 Task: Add Attachment from computer to Card Card0000000077 in Board Board0000000020 in Workspace WS0000000007 in Trello. Add Cover Purple to Card Card0000000077 in Board Board0000000020 in Workspace WS0000000007 in Trello. Add "Move Card To …" Button titled Button0000000077 to "top" of the list "To Do" to Card Card0000000077 in Board Board0000000020 in Workspace WS0000000007 in Trello. Add Description DS0000000077 to Card Card0000000077 in Board Board0000000020 in Workspace WS0000000007 in Trello. Add Comment CM0000000077 to Card Card0000000077 in Board Board0000000020 in Workspace WS0000000007 in Trello
Action: Mouse moved to (372, 206)
Screenshot: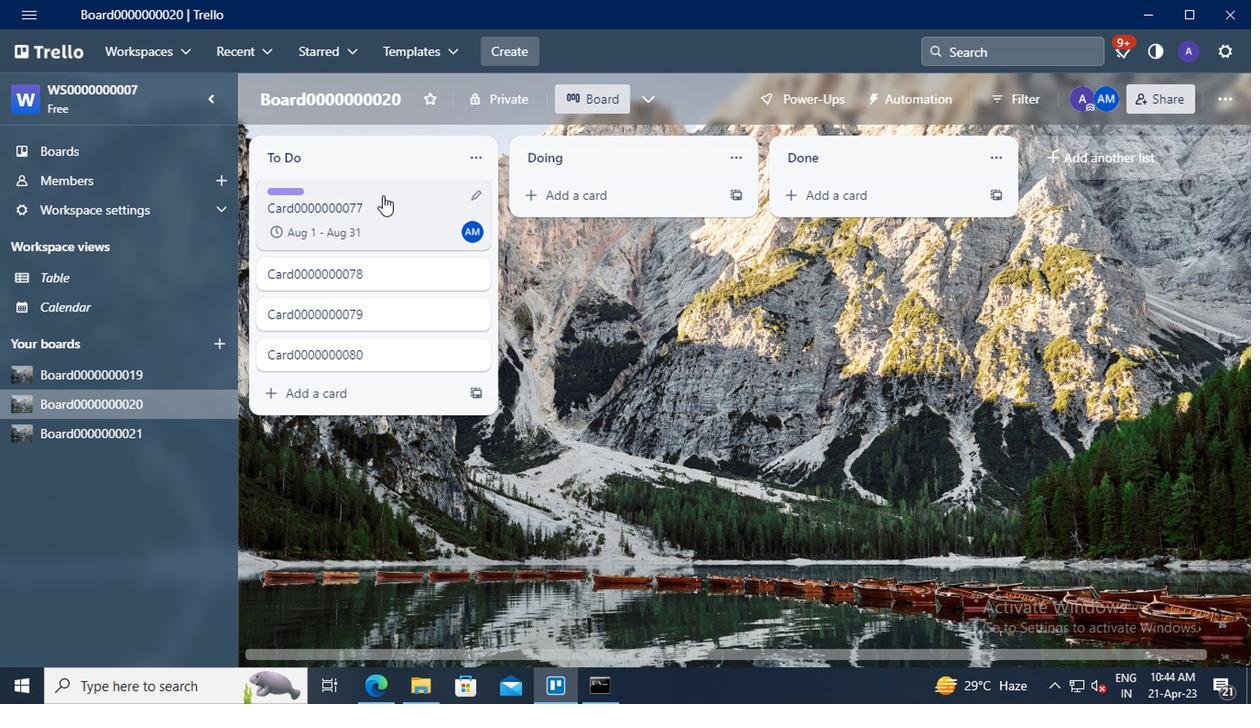 
Action: Mouse pressed left at (372, 206)
Screenshot: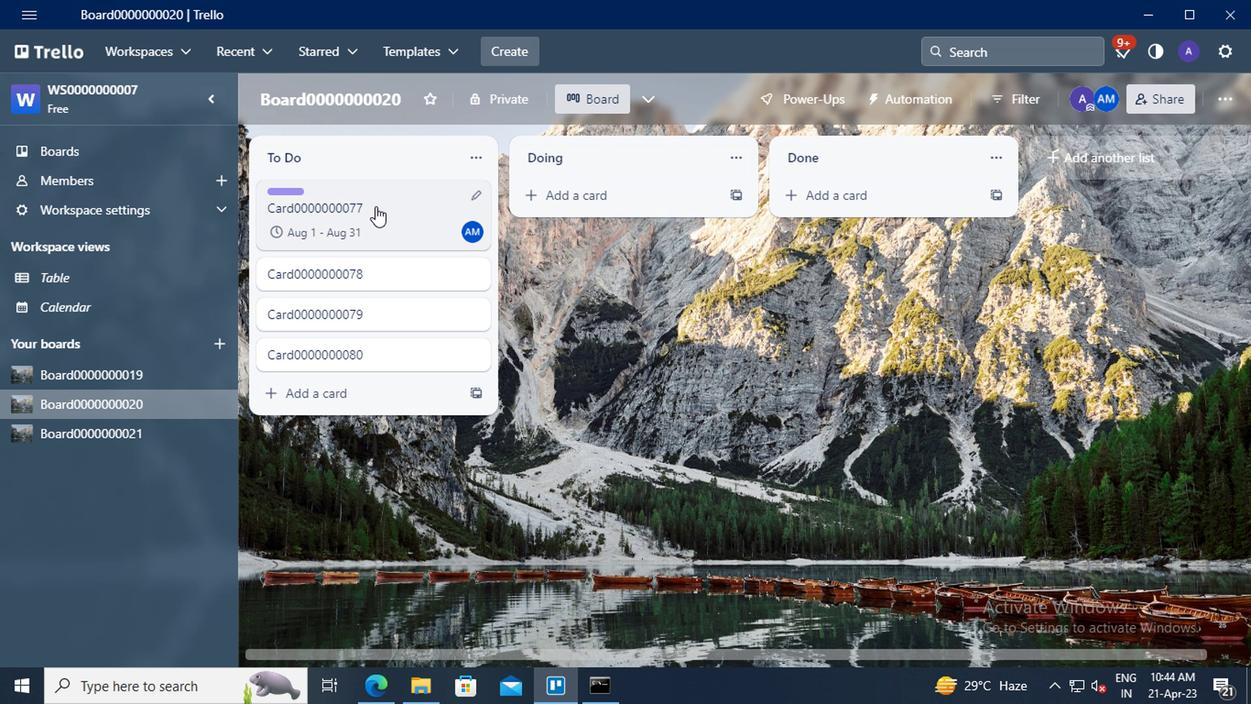 
Action: Mouse moved to (858, 386)
Screenshot: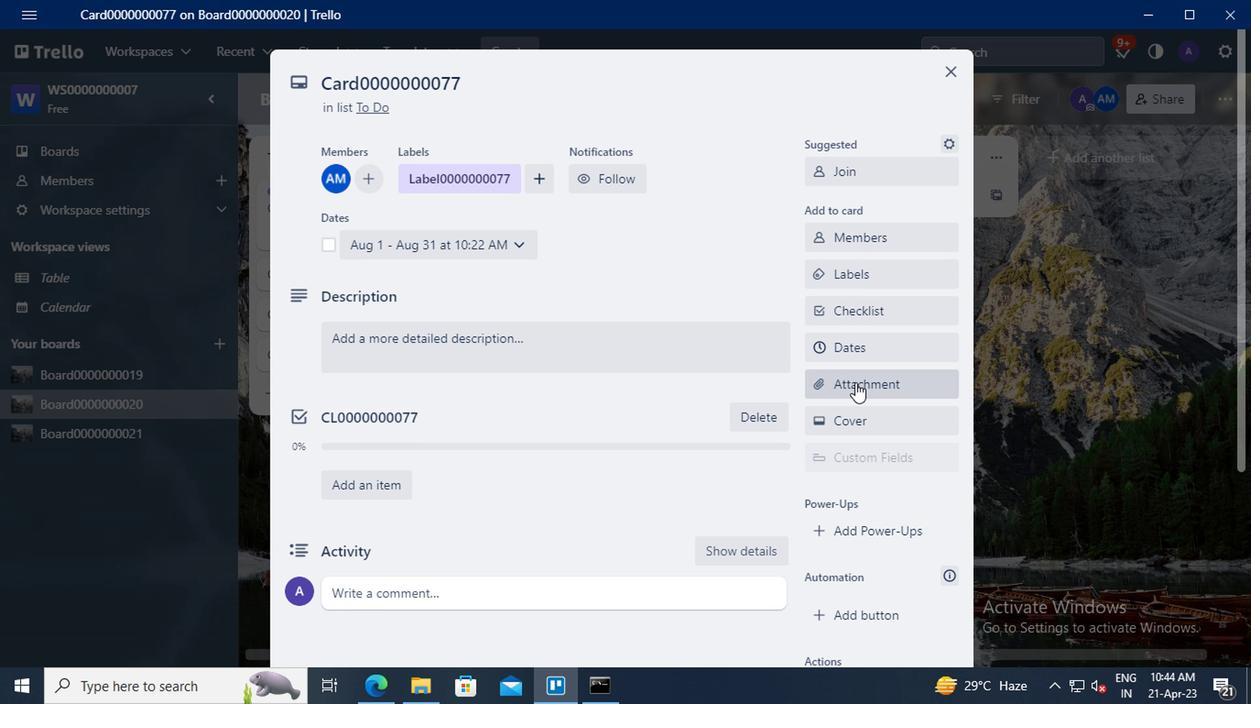 
Action: Mouse pressed left at (858, 386)
Screenshot: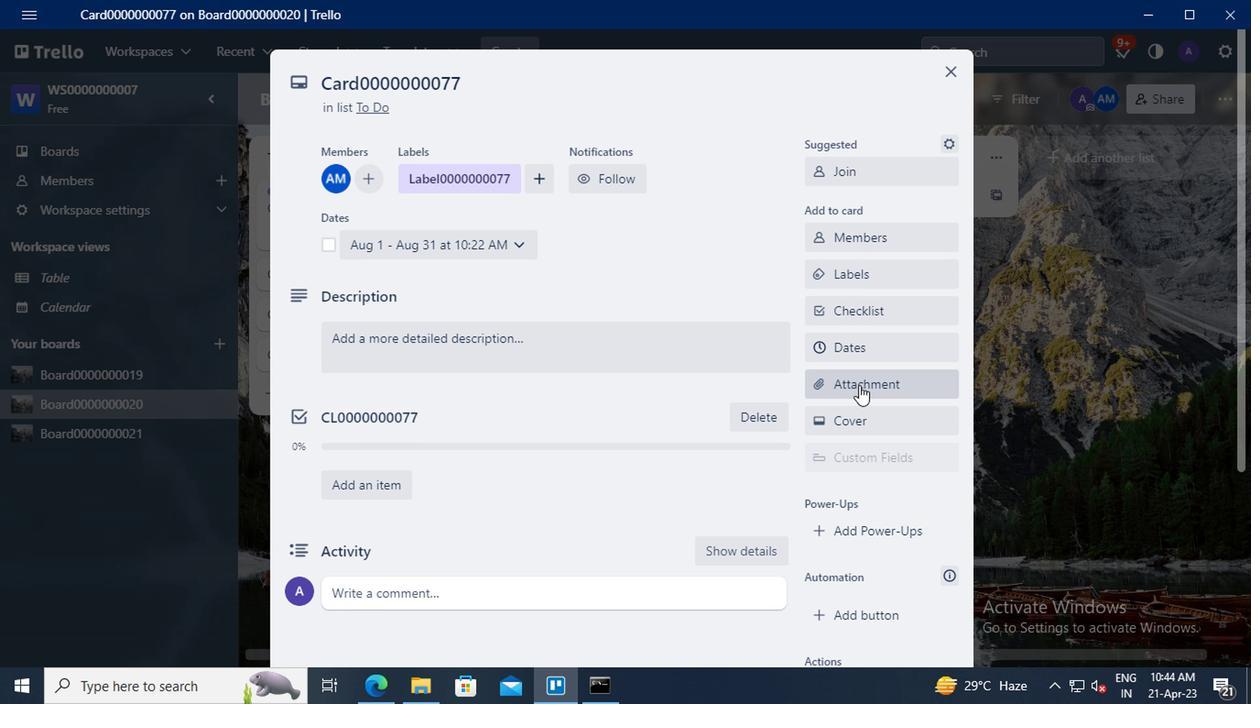 
Action: Mouse moved to (871, 159)
Screenshot: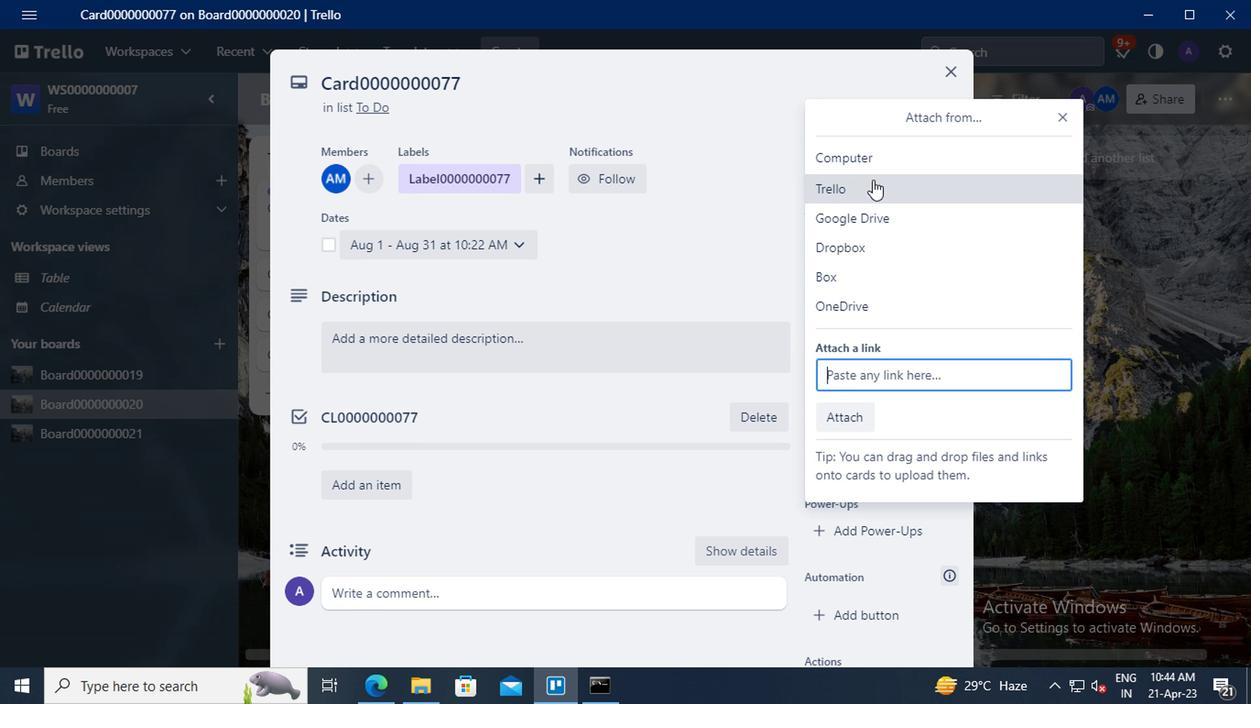 
Action: Mouse pressed left at (871, 159)
Screenshot: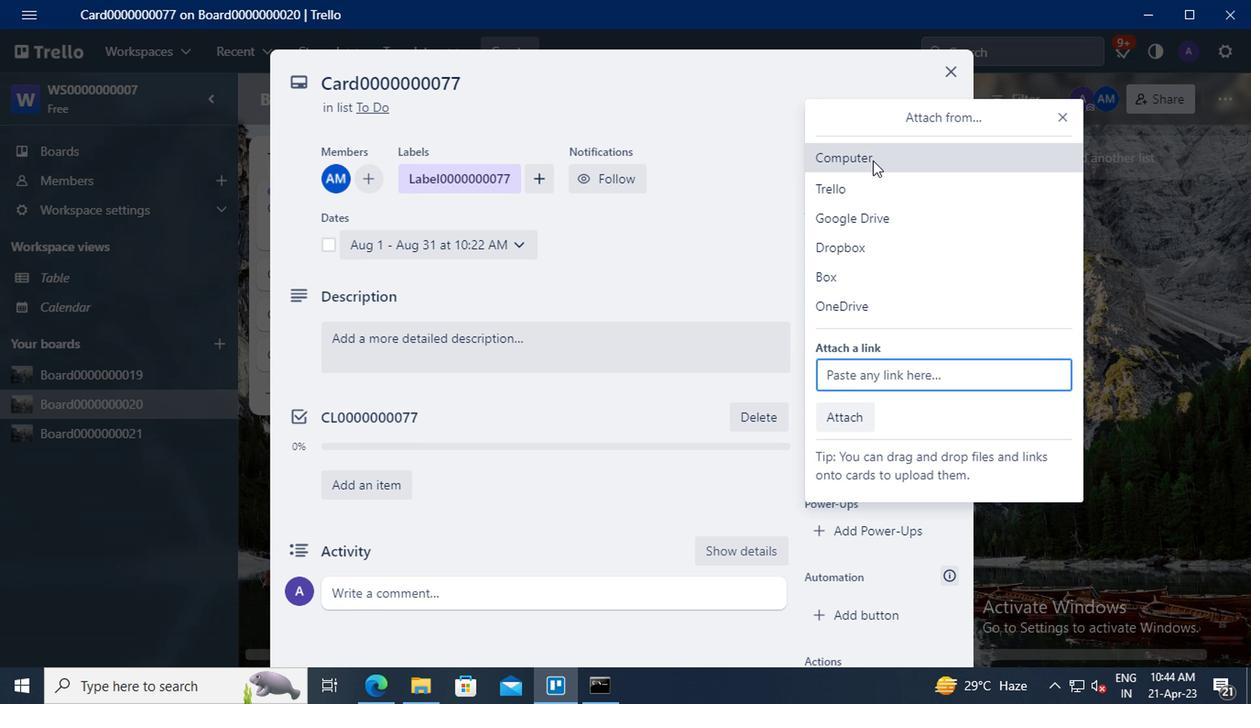 
Action: Mouse moved to (461, 159)
Screenshot: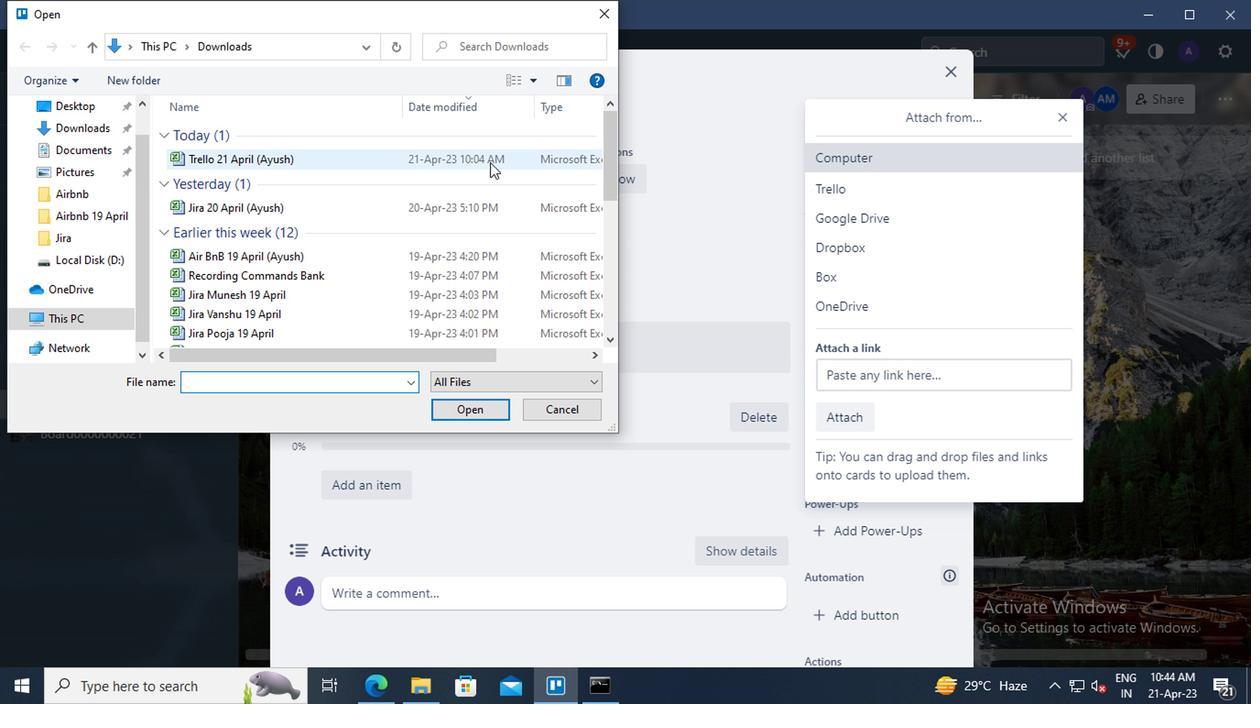 
Action: Mouse pressed left at (461, 159)
Screenshot: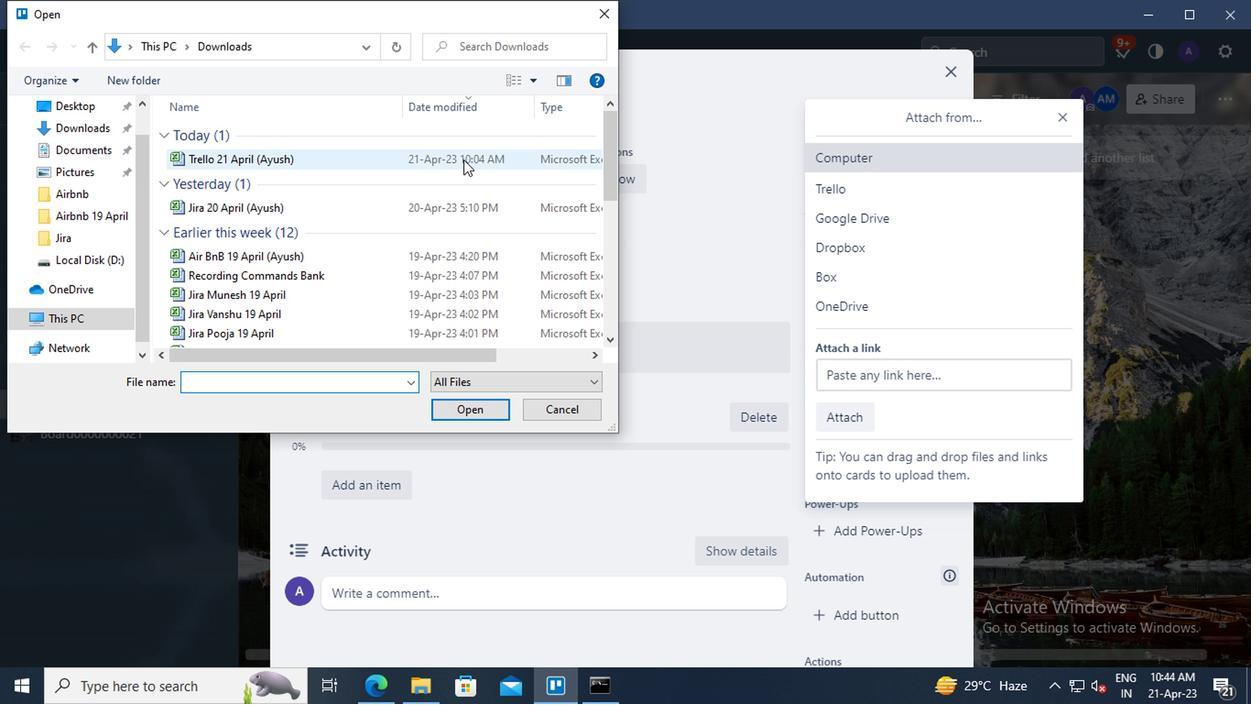 
Action: Mouse moved to (480, 406)
Screenshot: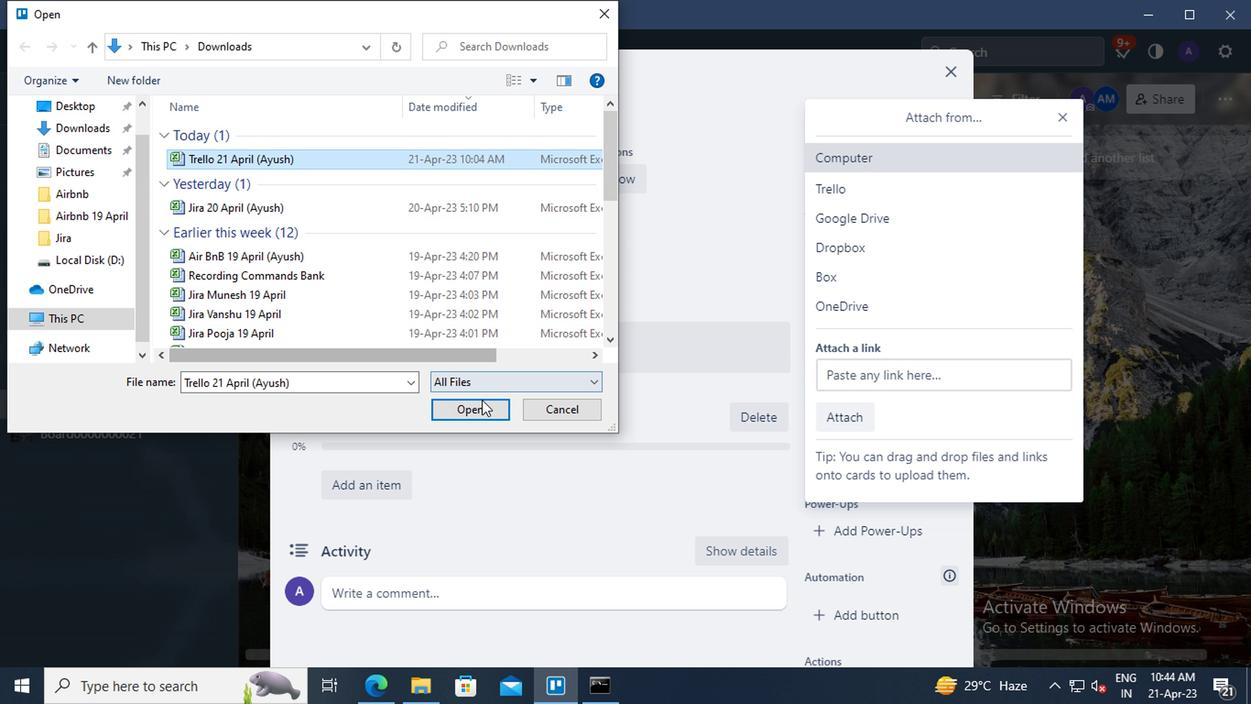 
Action: Mouse pressed left at (480, 406)
Screenshot: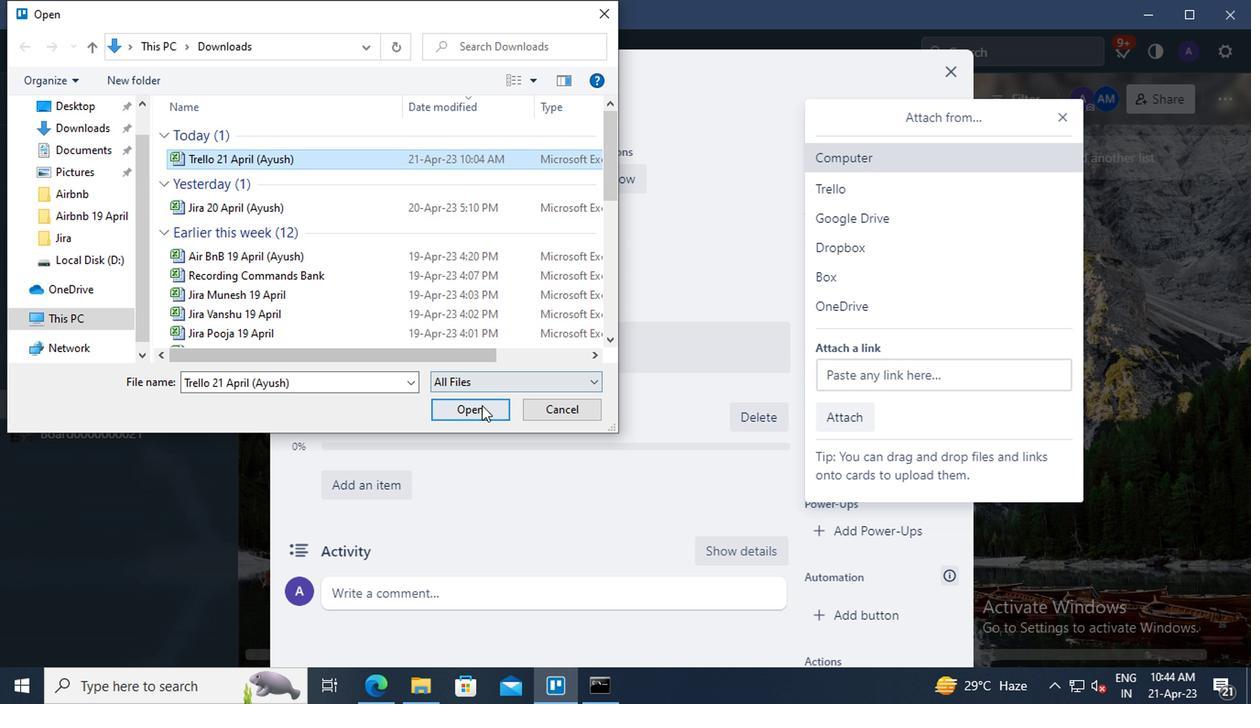 
Action: Mouse moved to (862, 427)
Screenshot: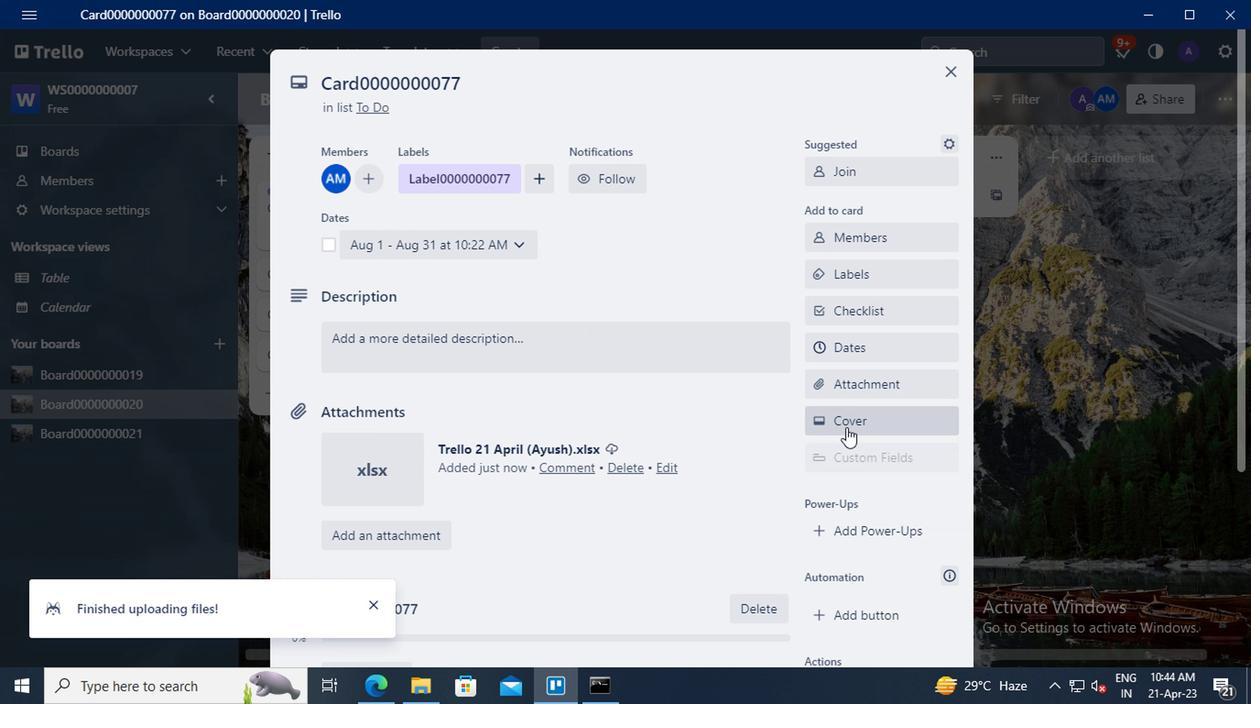 
Action: Mouse pressed left at (862, 427)
Screenshot: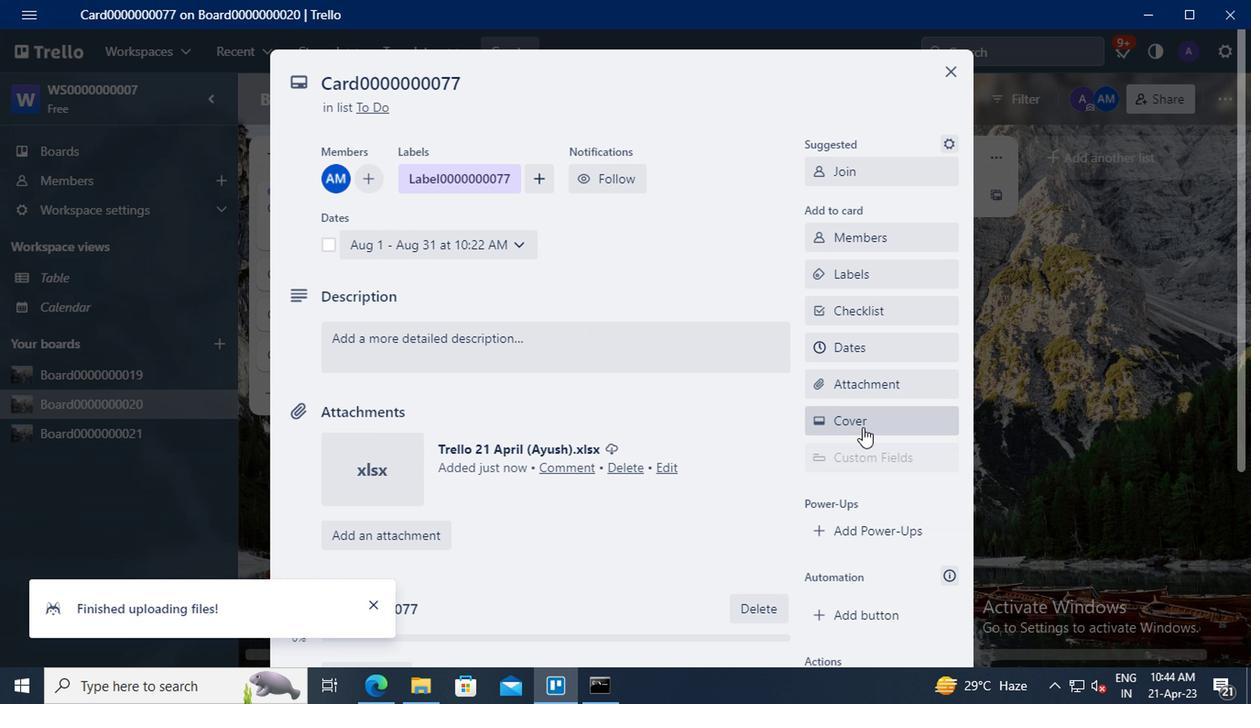 
Action: Mouse moved to (1049, 297)
Screenshot: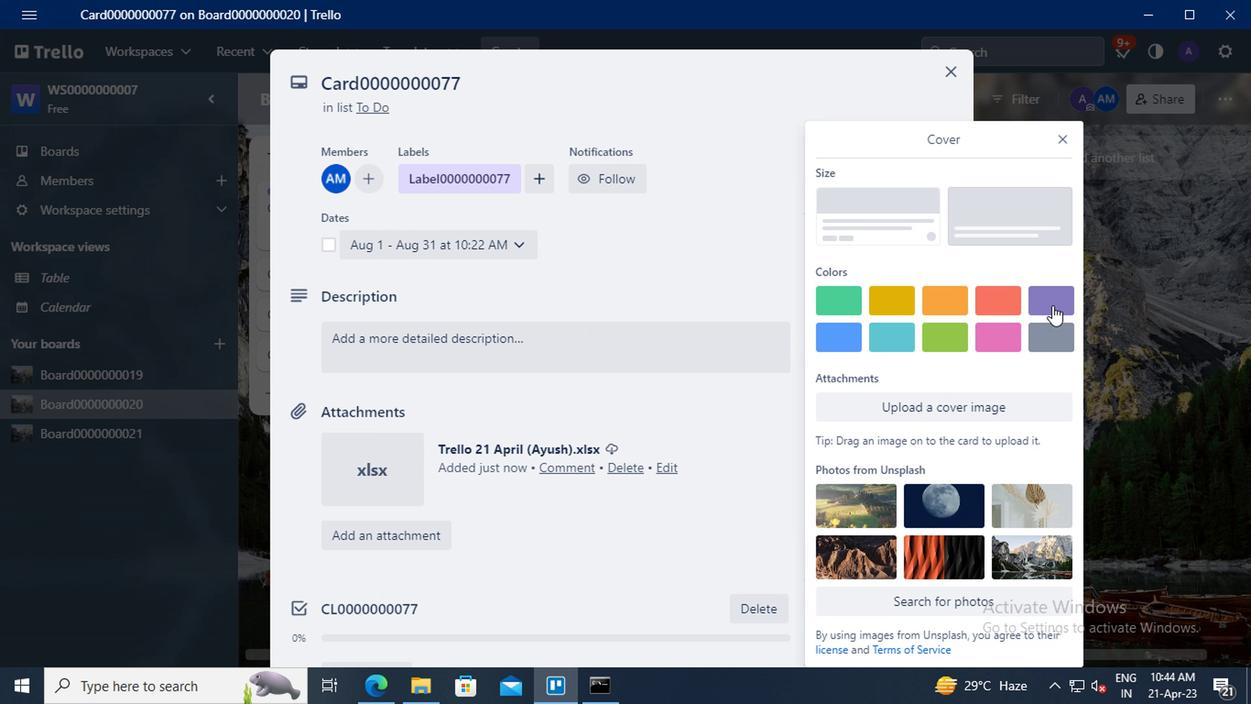 
Action: Mouse pressed left at (1049, 297)
Screenshot: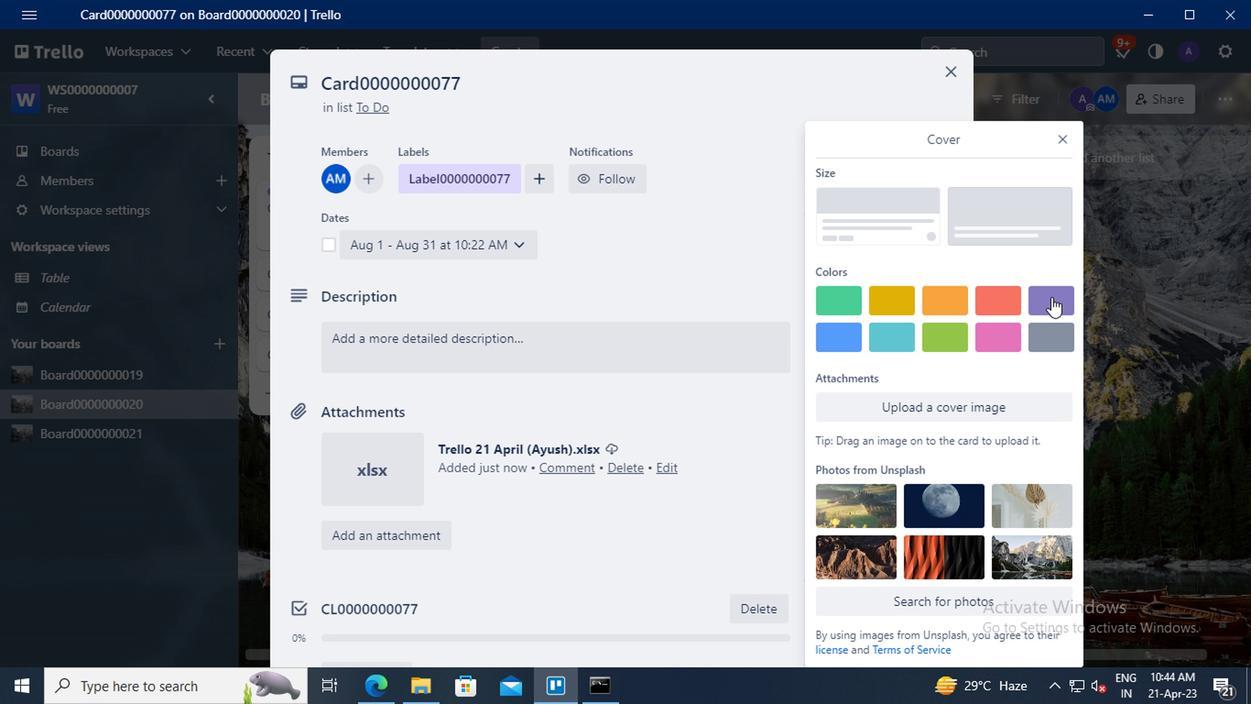 
Action: Mouse moved to (1061, 104)
Screenshot: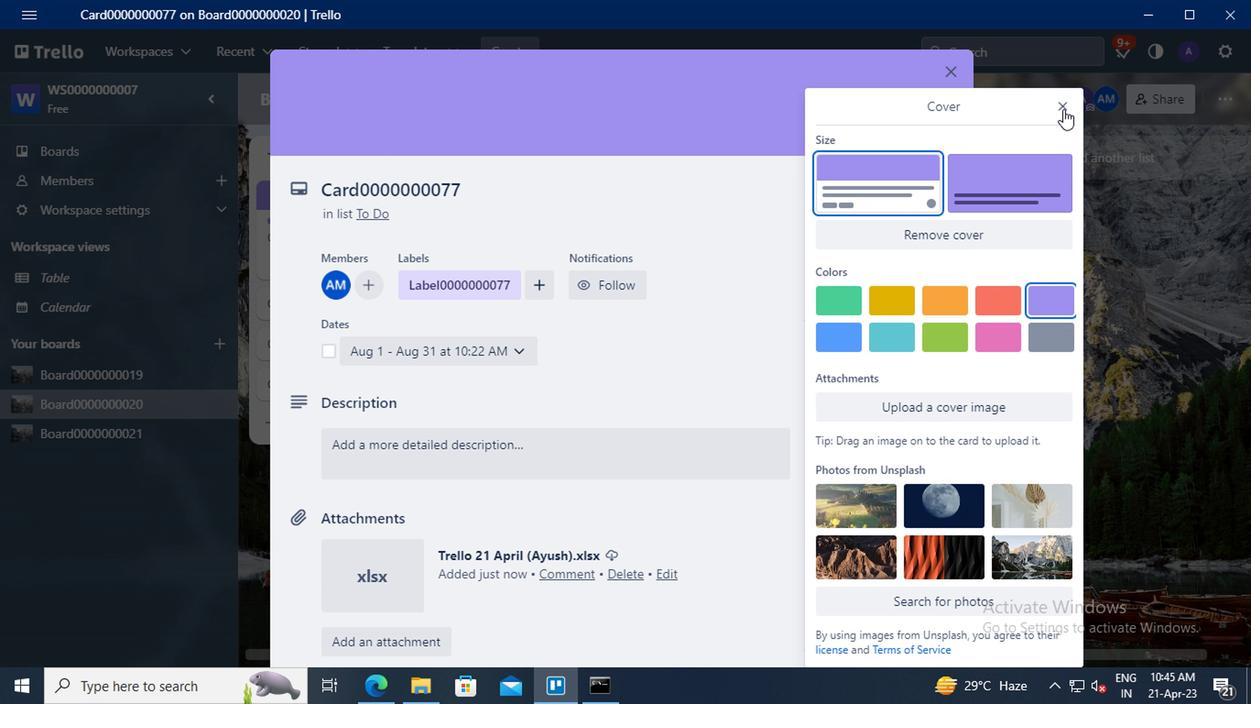 
Action: Mouse pressed left at (1061, 104)
Screenshot: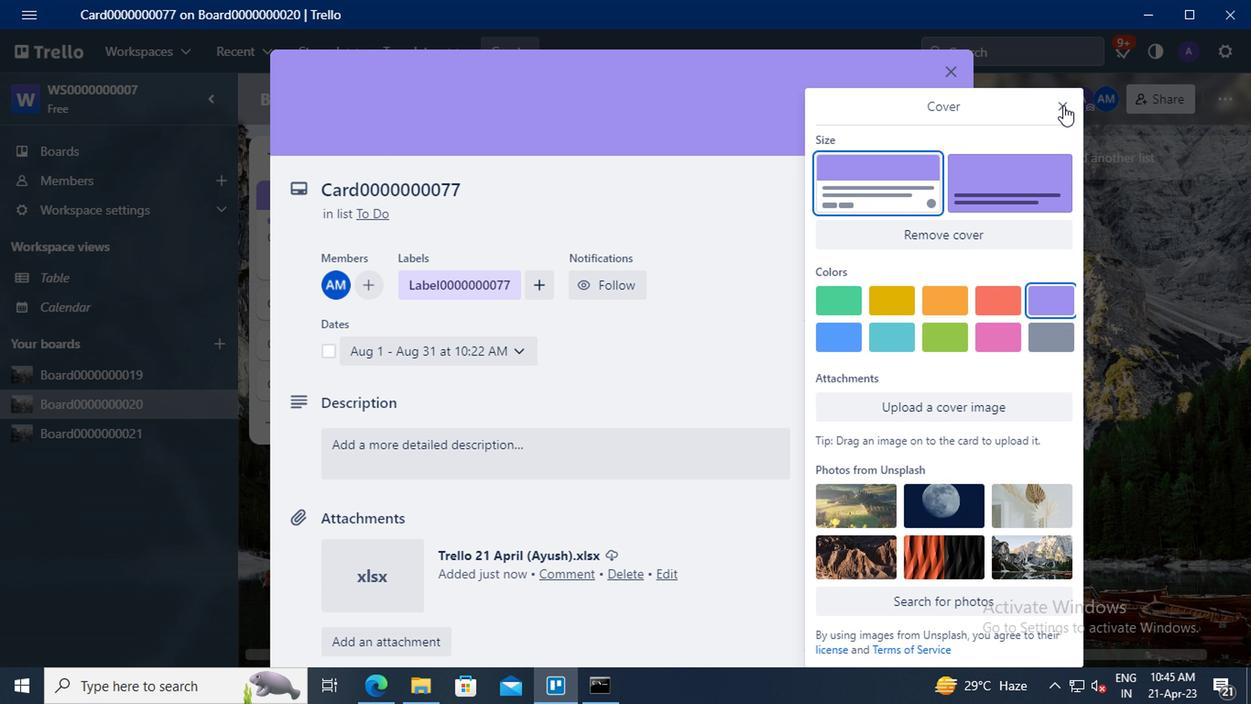 
Action: Mouse moved to (885, 288)
Screenshot: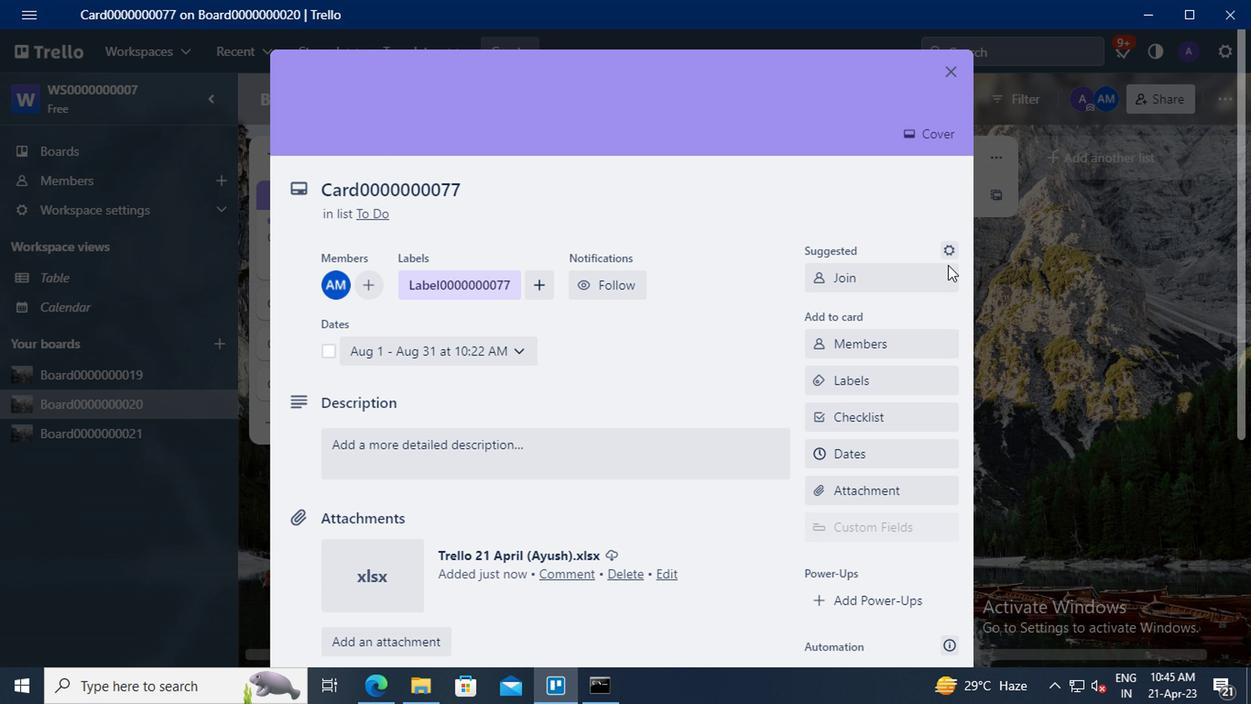 
Action: Mouse scrolled (885, 288) with delta (0, 0)
Screenshot: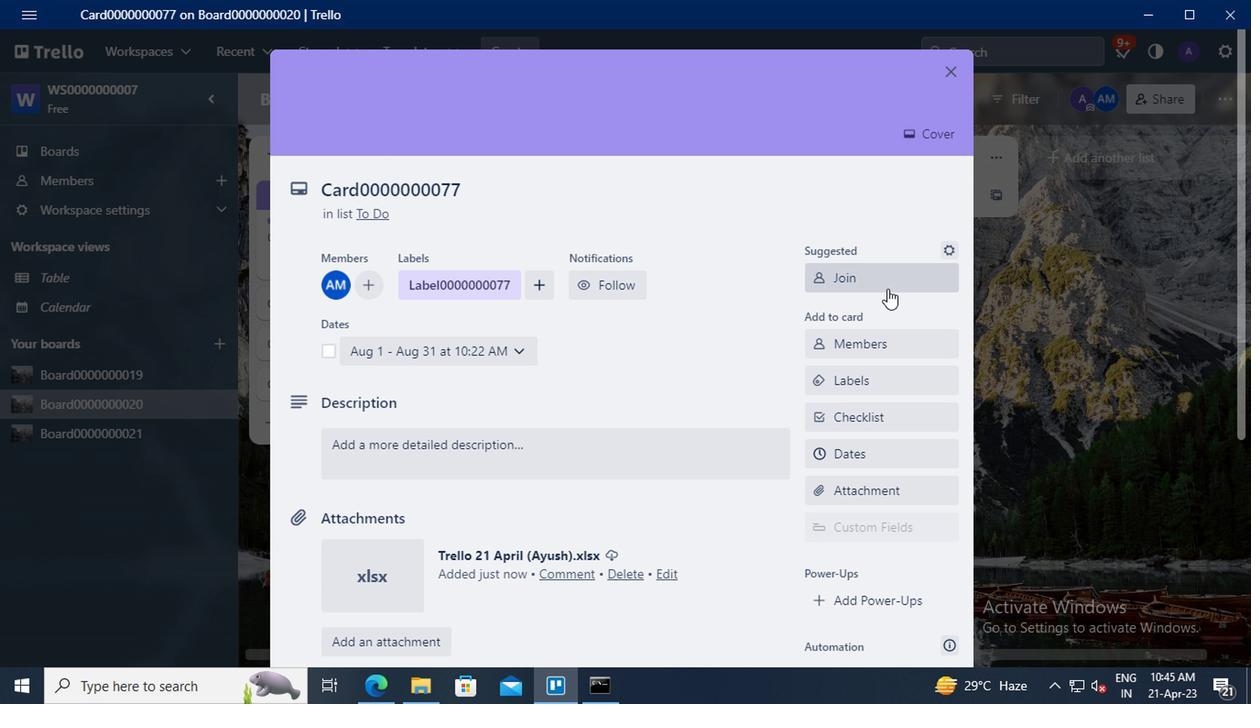
Action: Mouse scrolled (885, 288) with delta (0, 0)
Screenshot: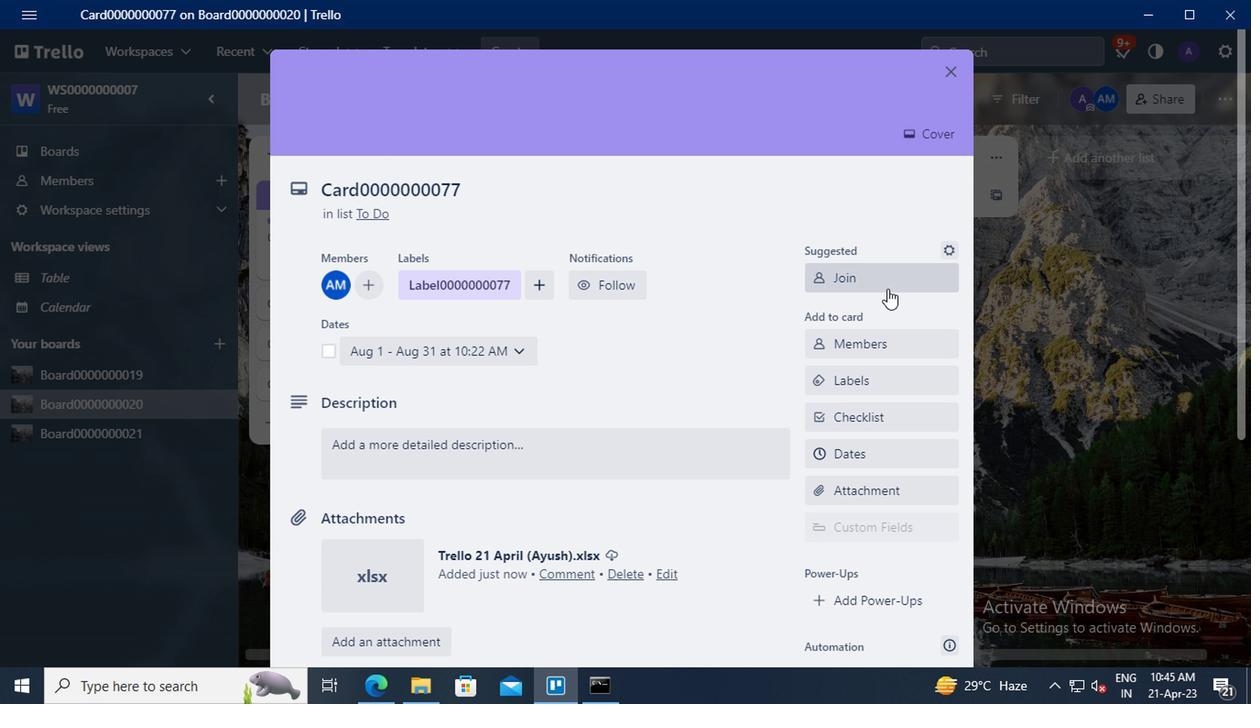 
Action: Mouse moved to (884, 290)
Screenshot: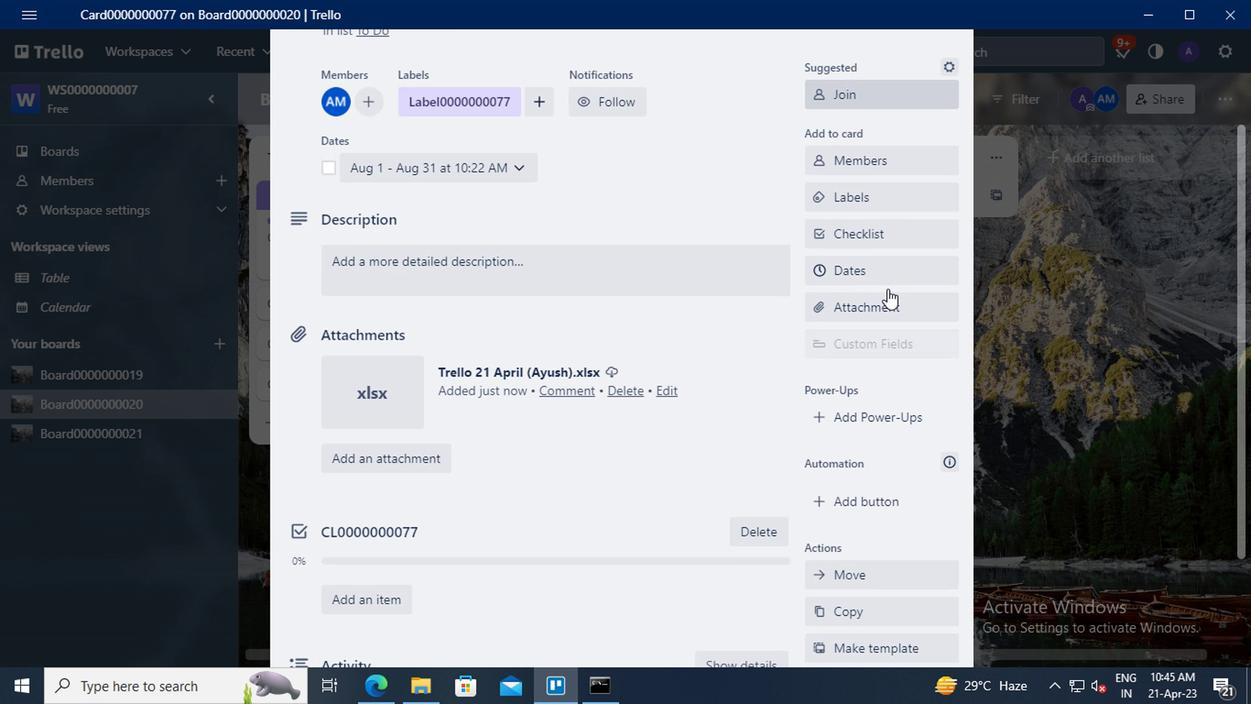 
Action: Mouse scrolled (884, 289) with delta (0, -1)
Screenshot: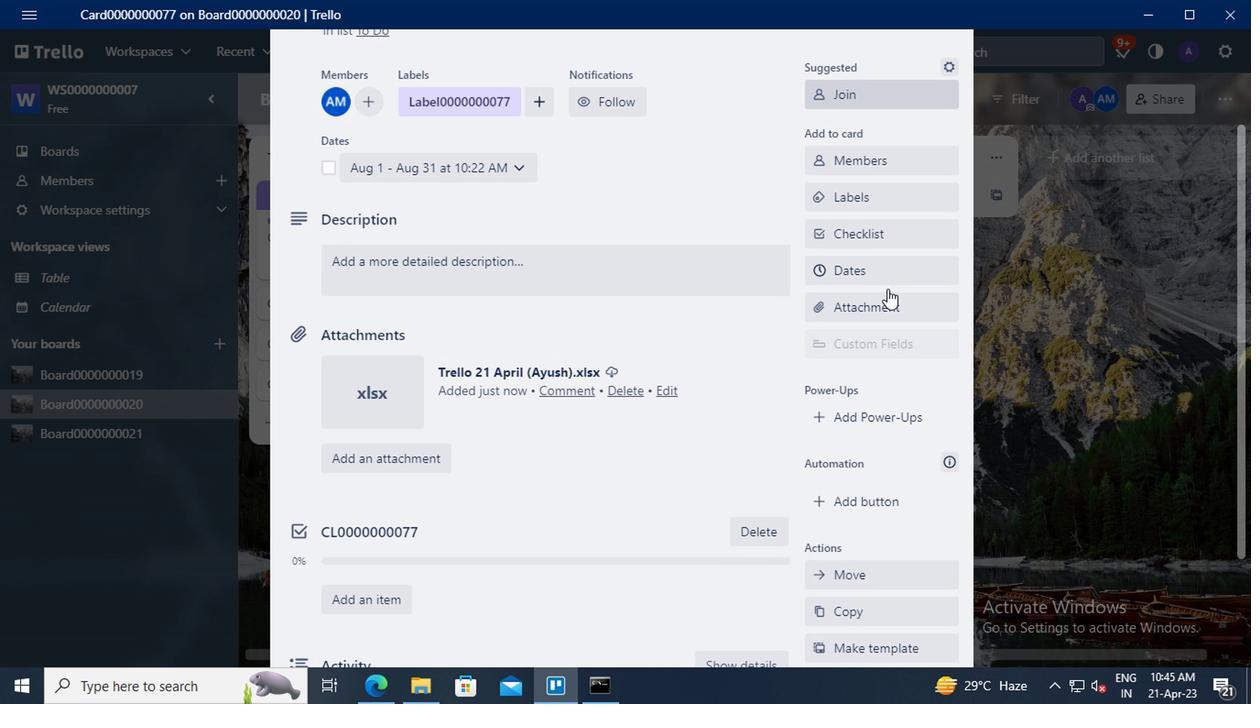 
Action: Mouse moved to (873, 405)
Screenshot: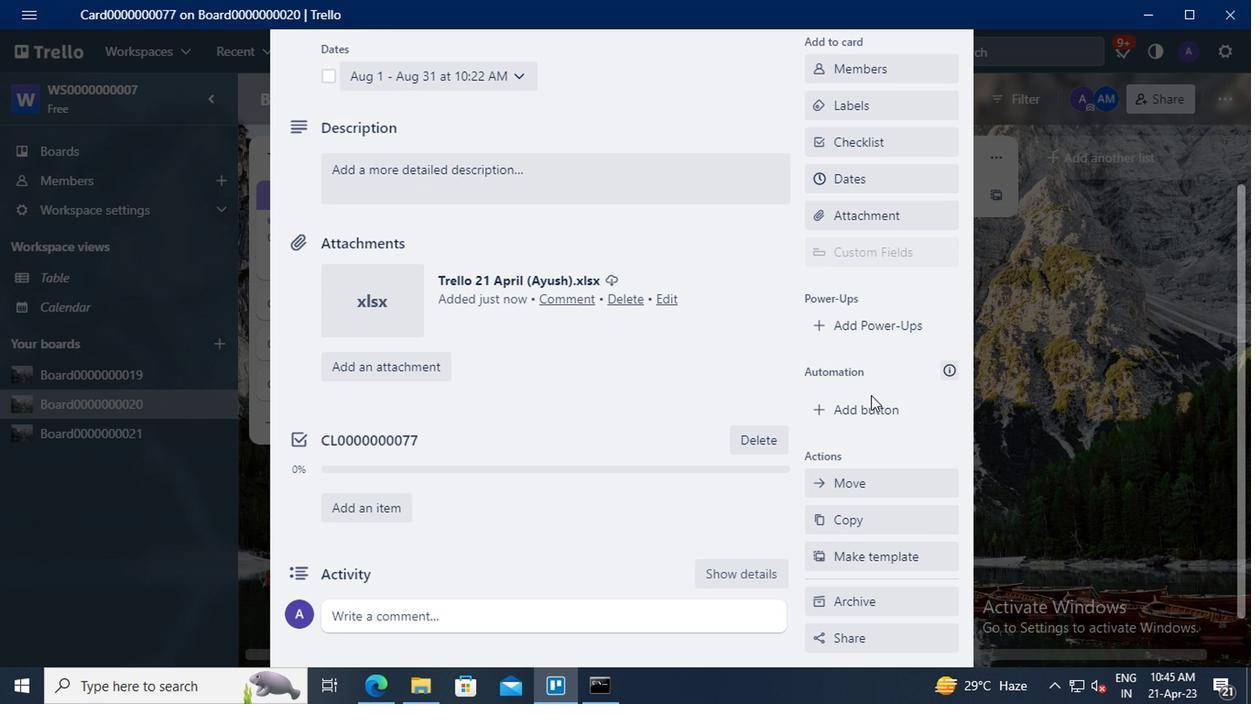 
Action: Mouse pressed left at (873, 405)
Screenshot: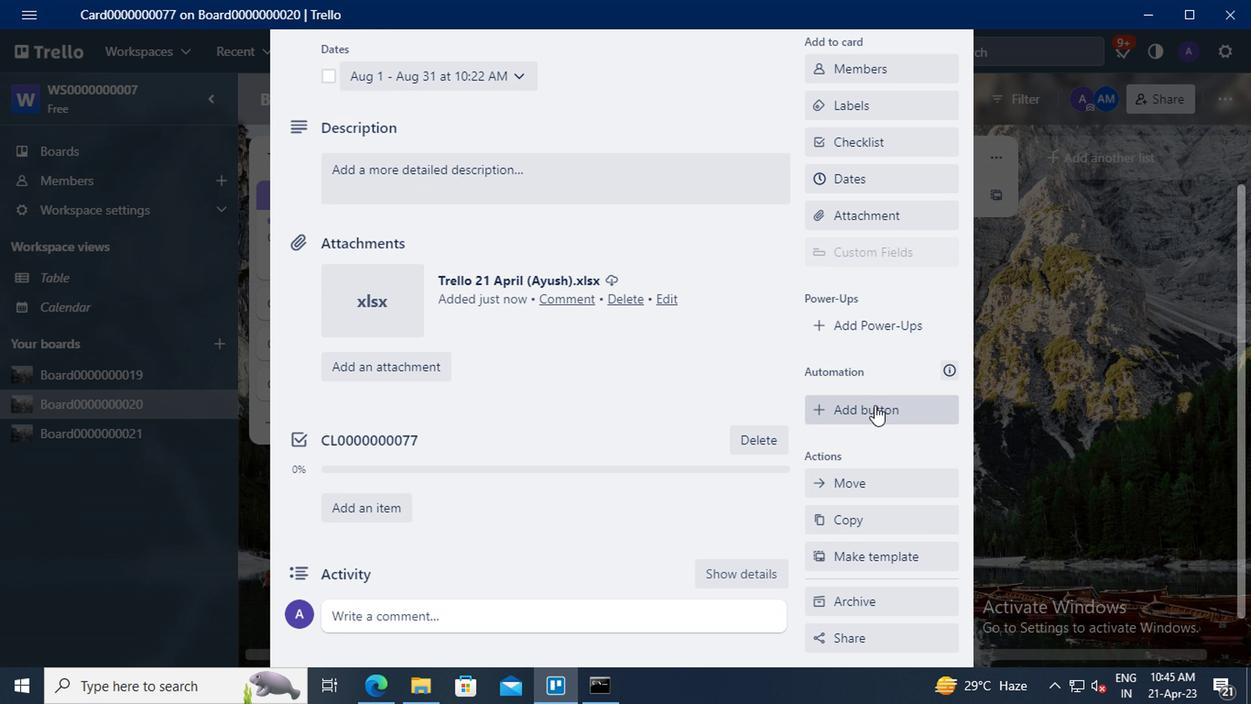 
Action: Mouse moved to (876, 172)
Screenshot: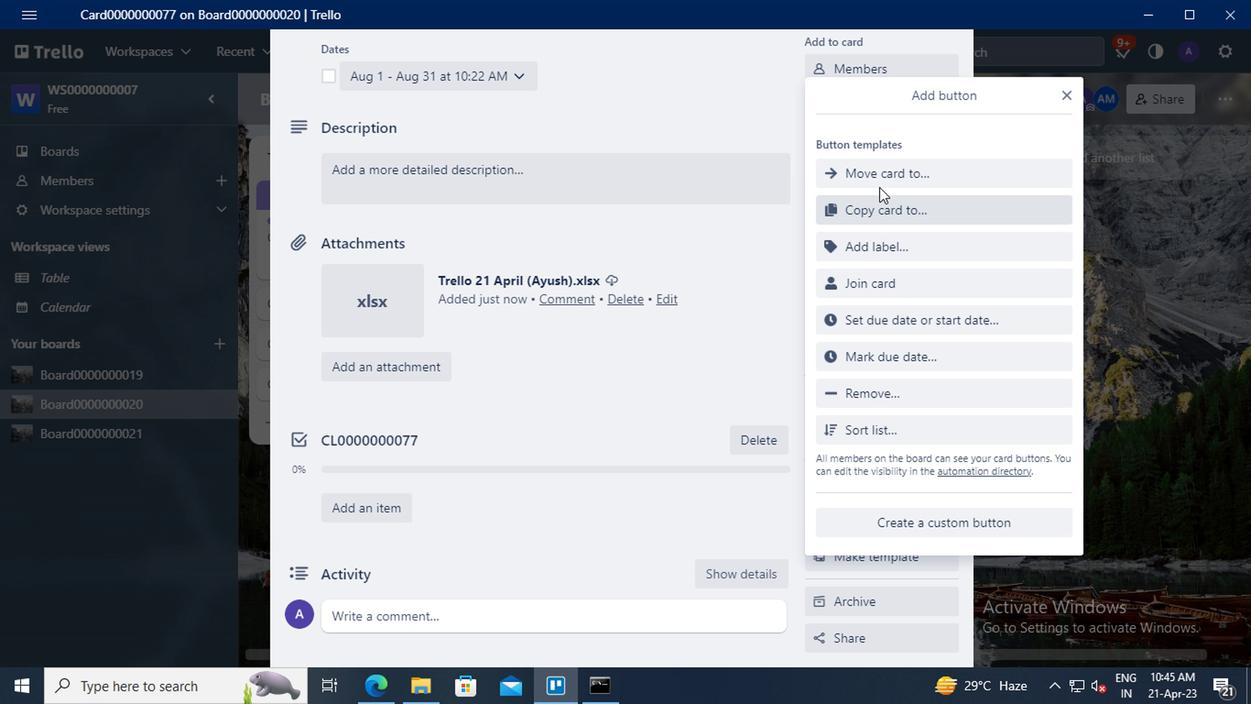 
Action: Mouse pressed left at (876, 172)
Screenshot: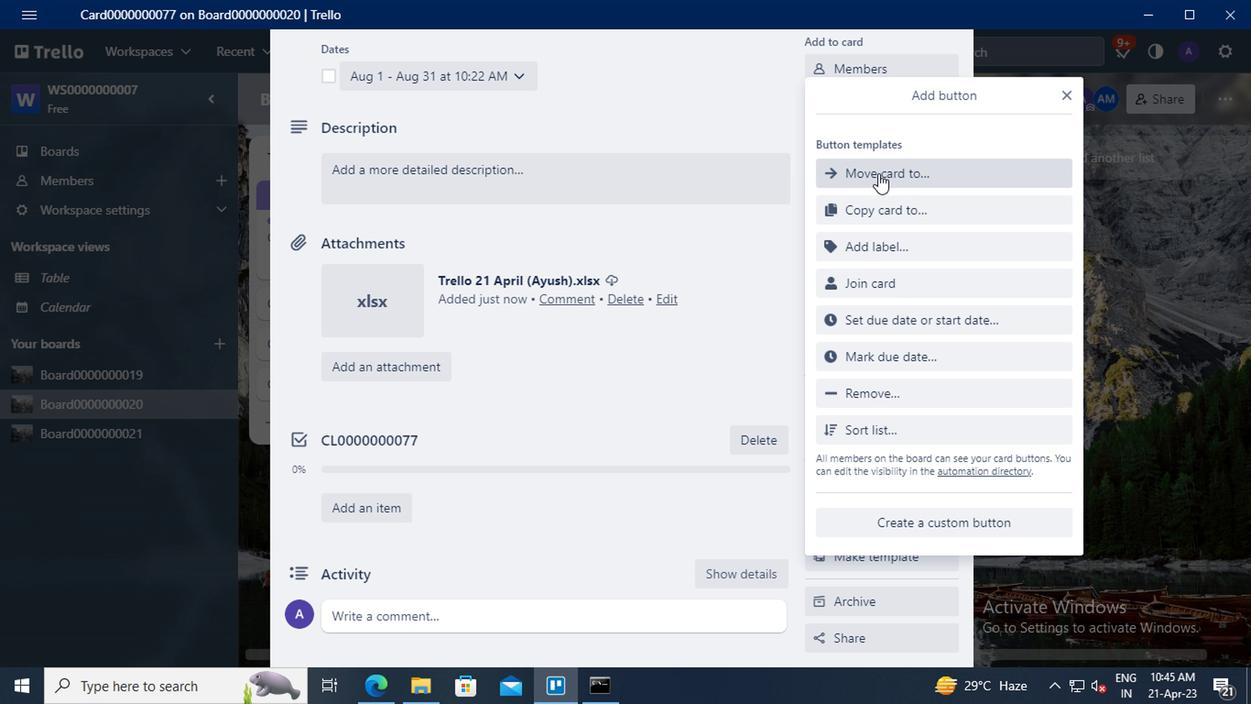 
Action: Mouse moved to (903, 172)
Screenshot: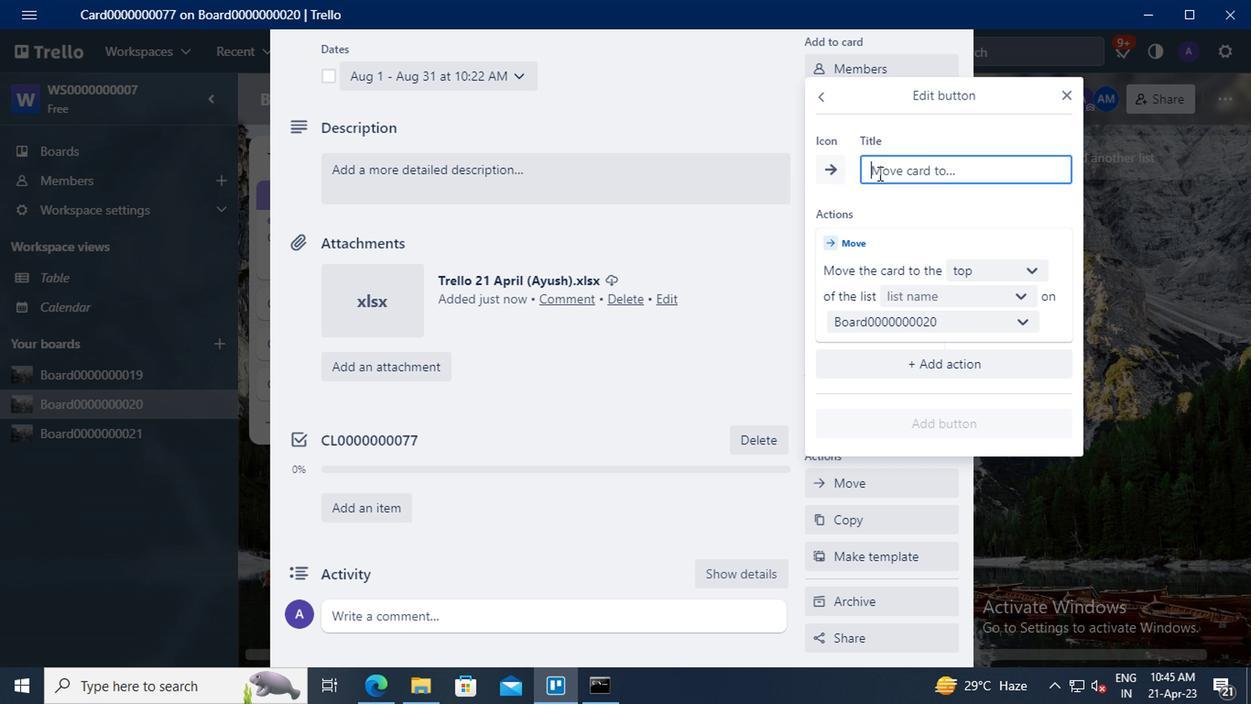 
Action: Mouse pressed left at (903, 172)
Screenshot: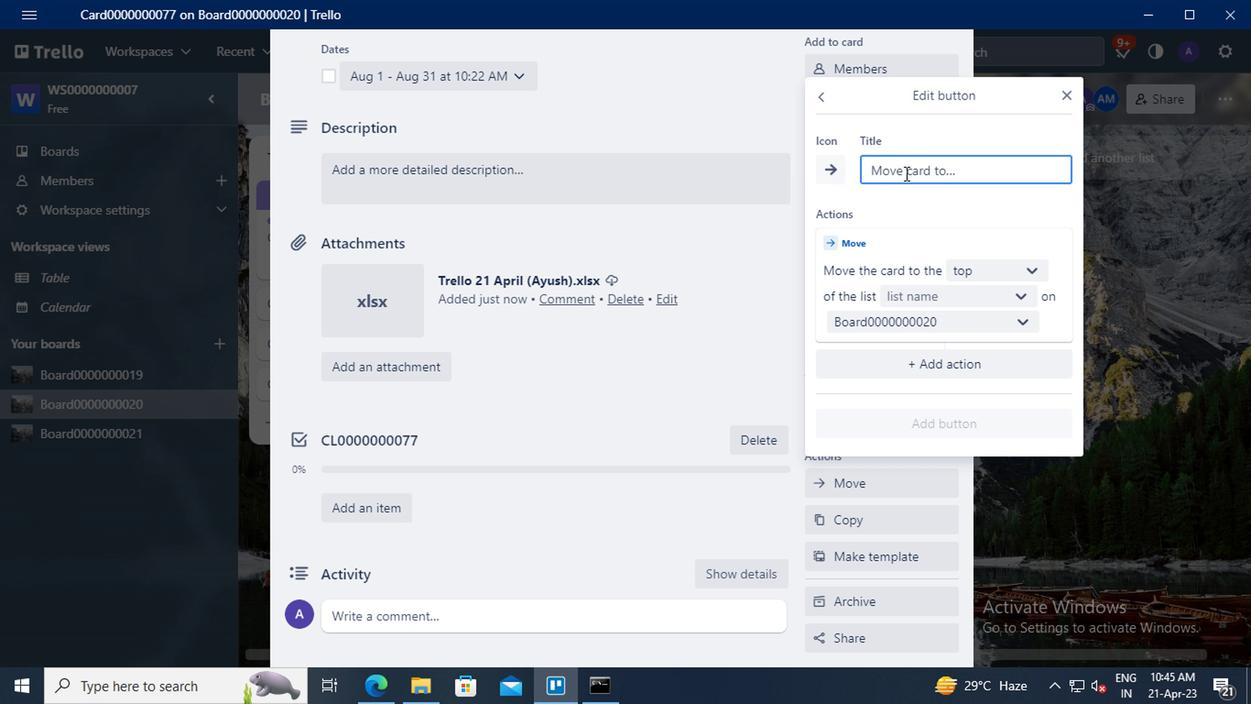 
Action: Mouse moved to (892, 163)
Screenshot: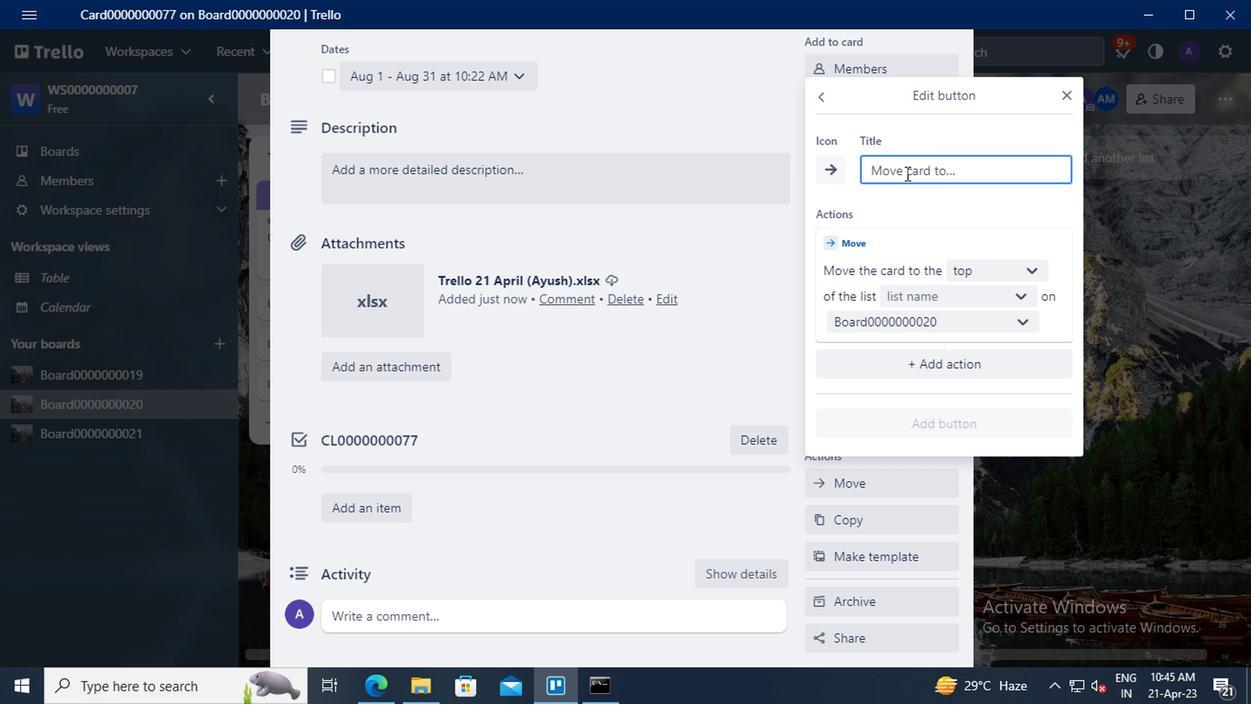 
Action: Key pressed <Key.shift>BUTTON0000000077
Screenshot: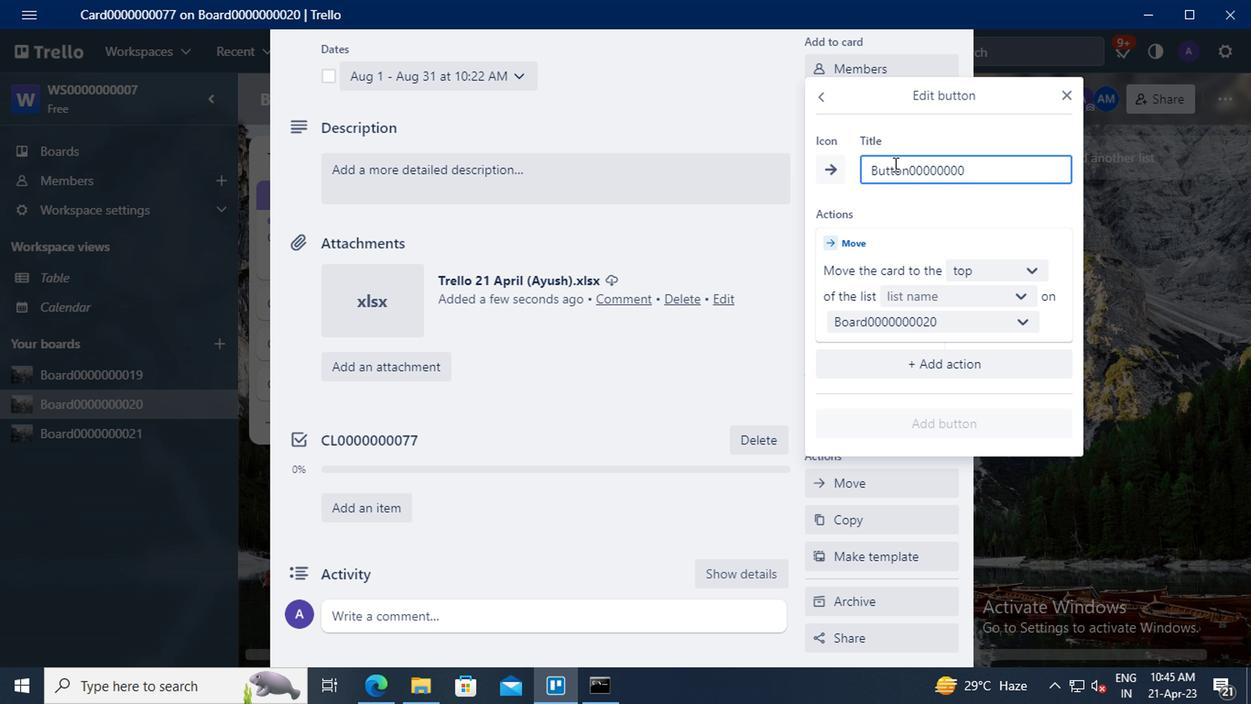 
Action: Mouse moved to (979, 264)
Screenshot: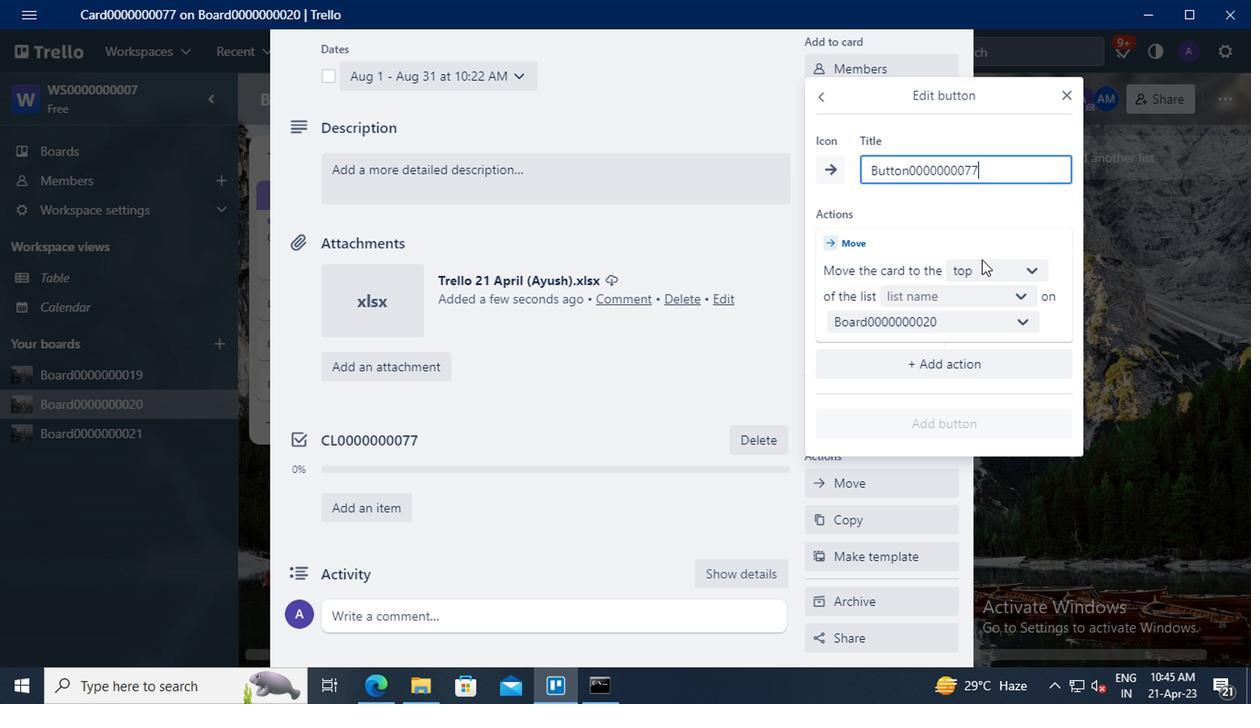 
Action: Mouse pressed left at (979, 264)
Screenshot: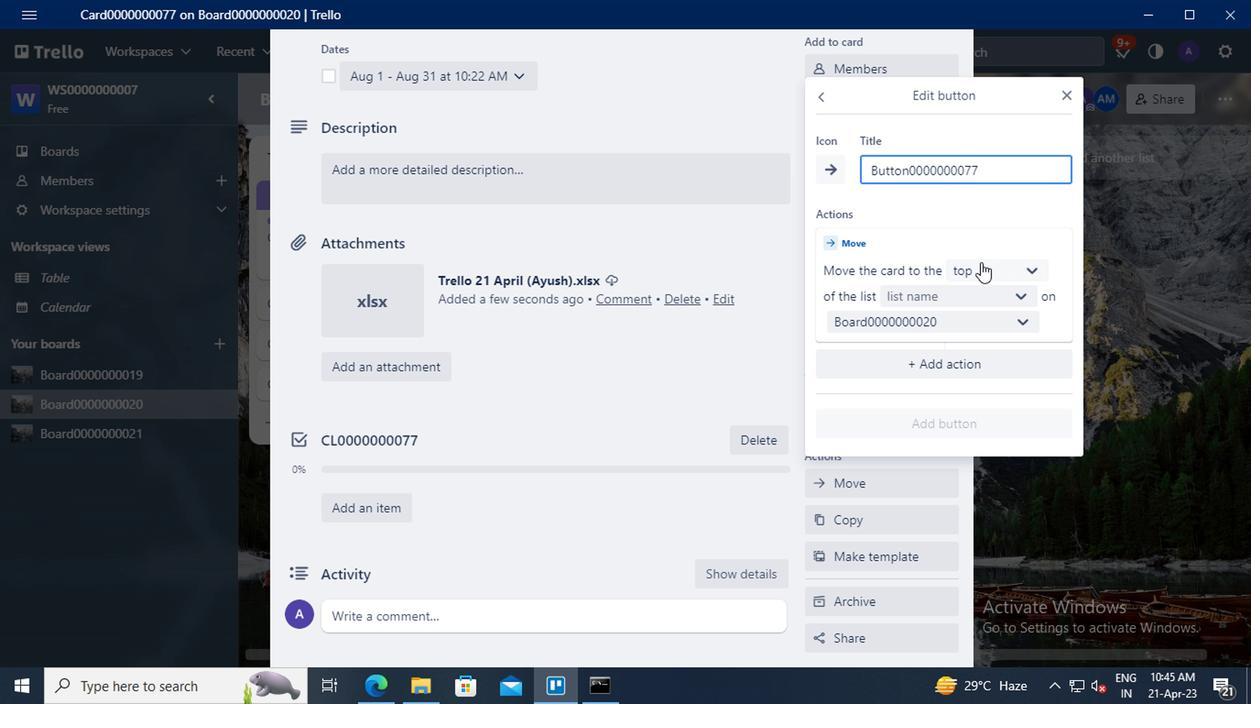 
Action: Mouse moved to (984, 304)
Screenshot: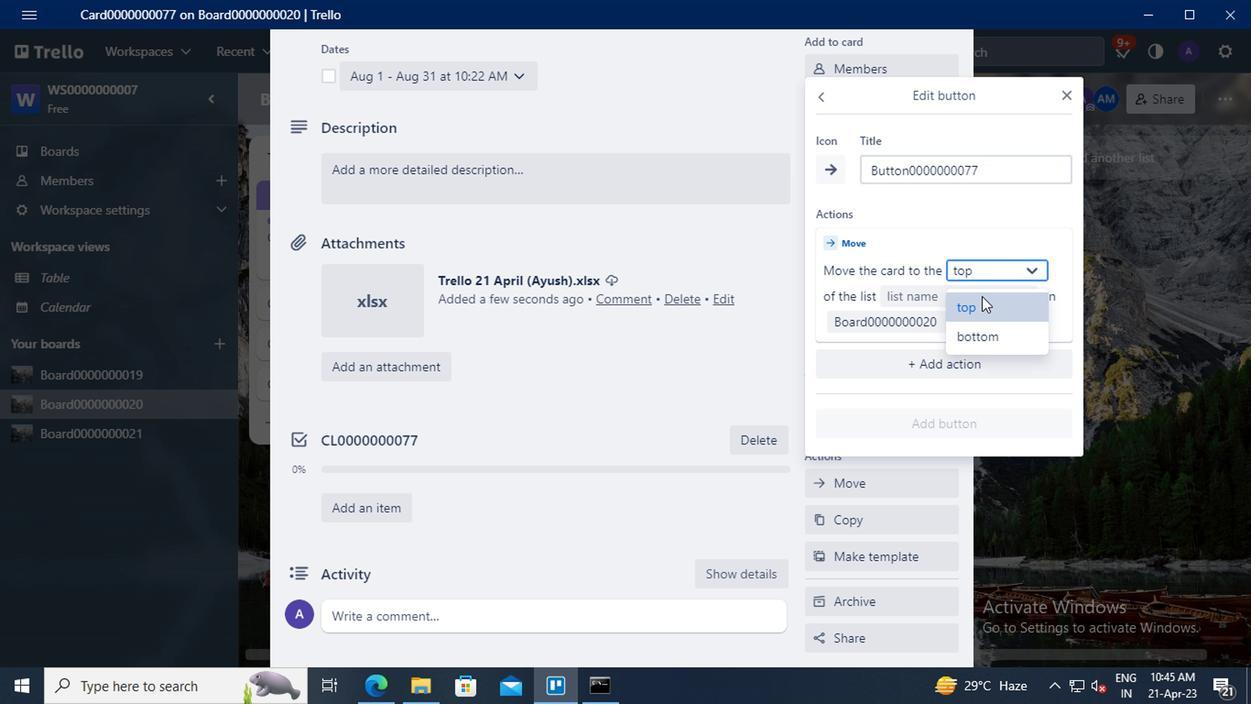 
Action: Mouse pressed left at (984, 304)
Screenshot: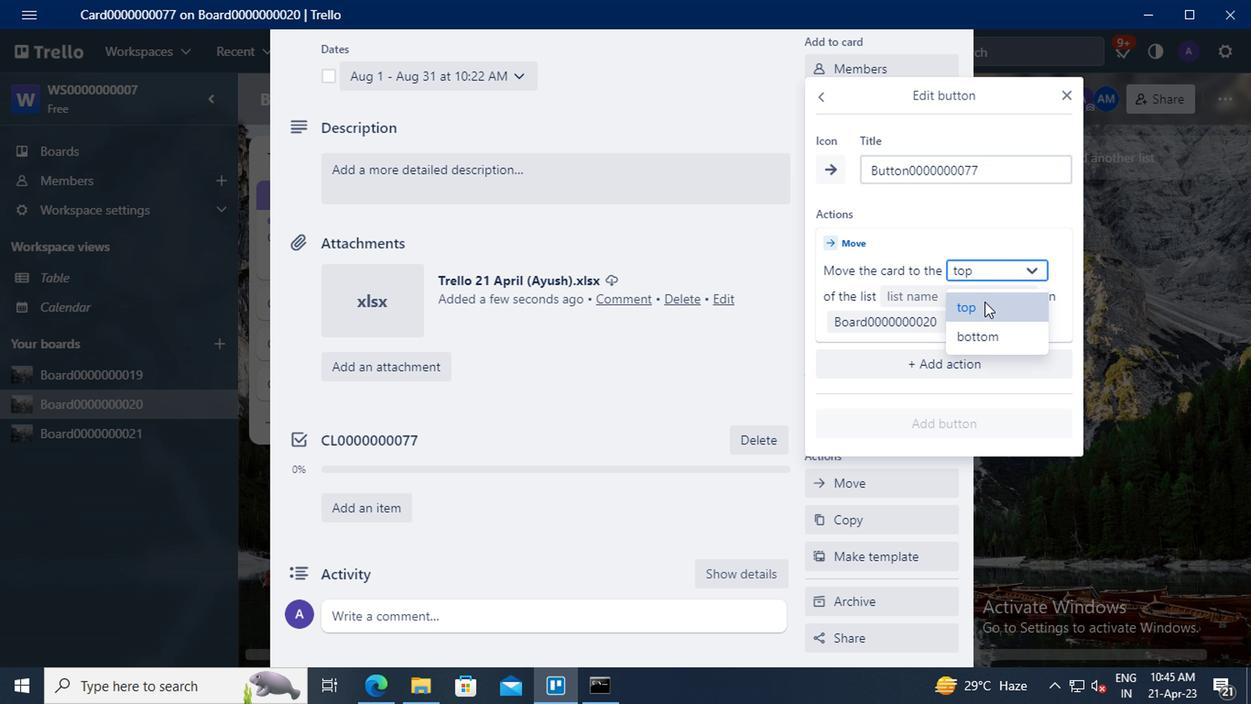 
Action: Mouse moved to (916, 293)
Screenshot: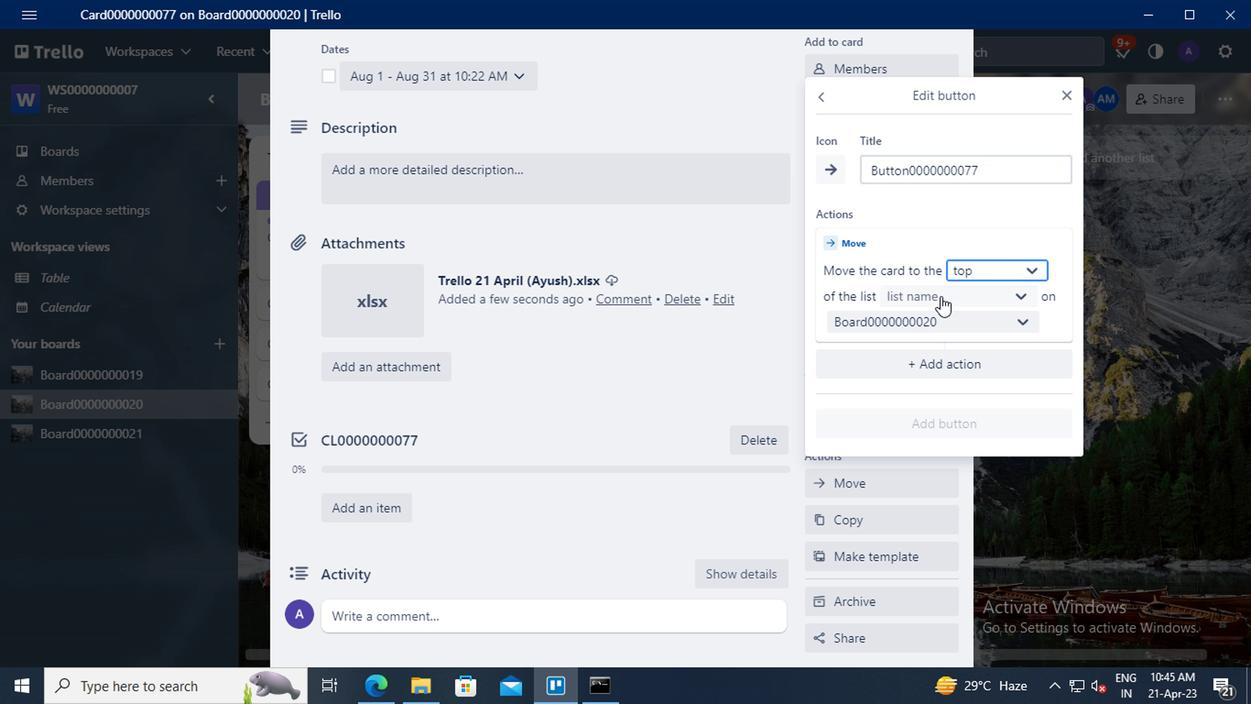 
Action: Mouse pressed left at (916, 293)
Screenshot: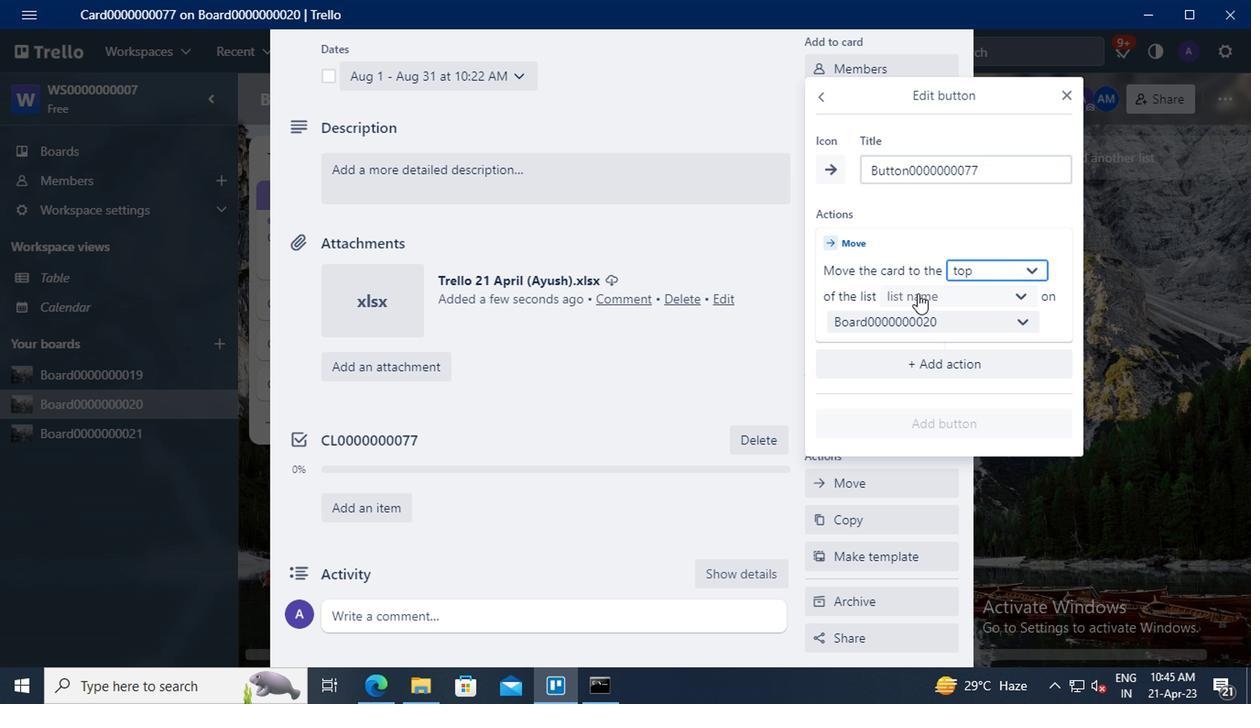 
Action: Mouse moved to (923, 327)
Screenshot: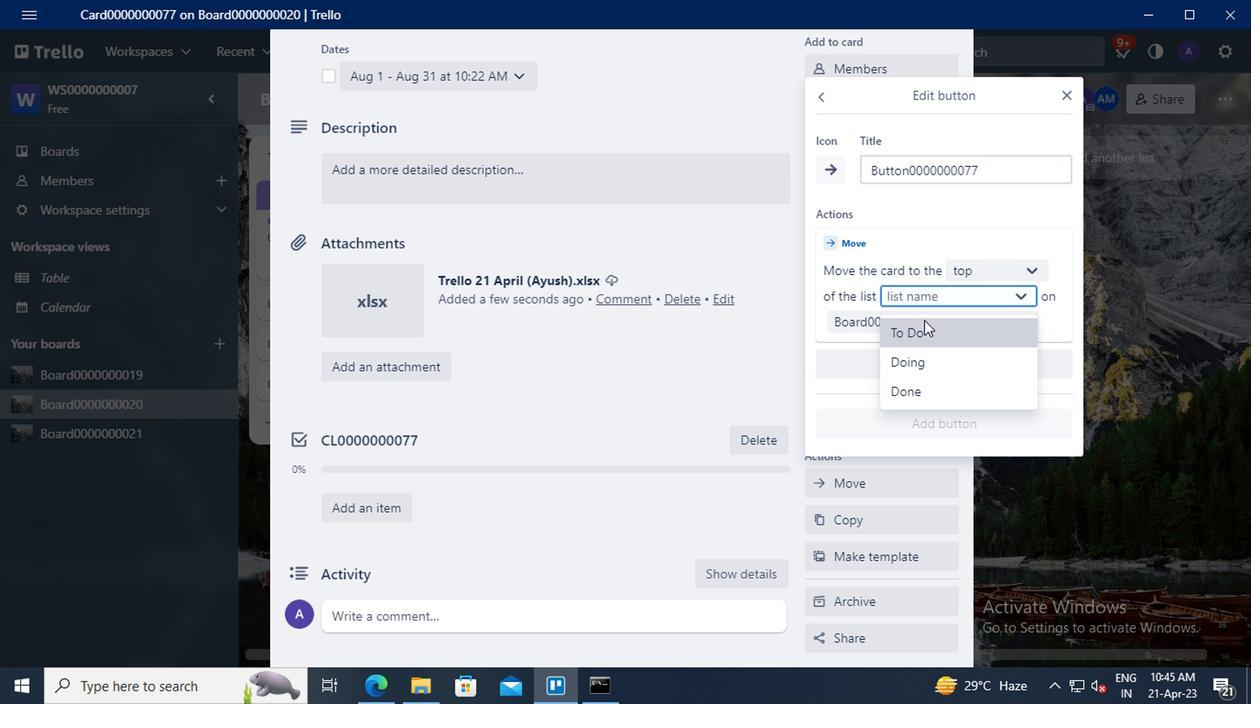 
Action: Mouse pressed left at (923, 327)
Screenshot: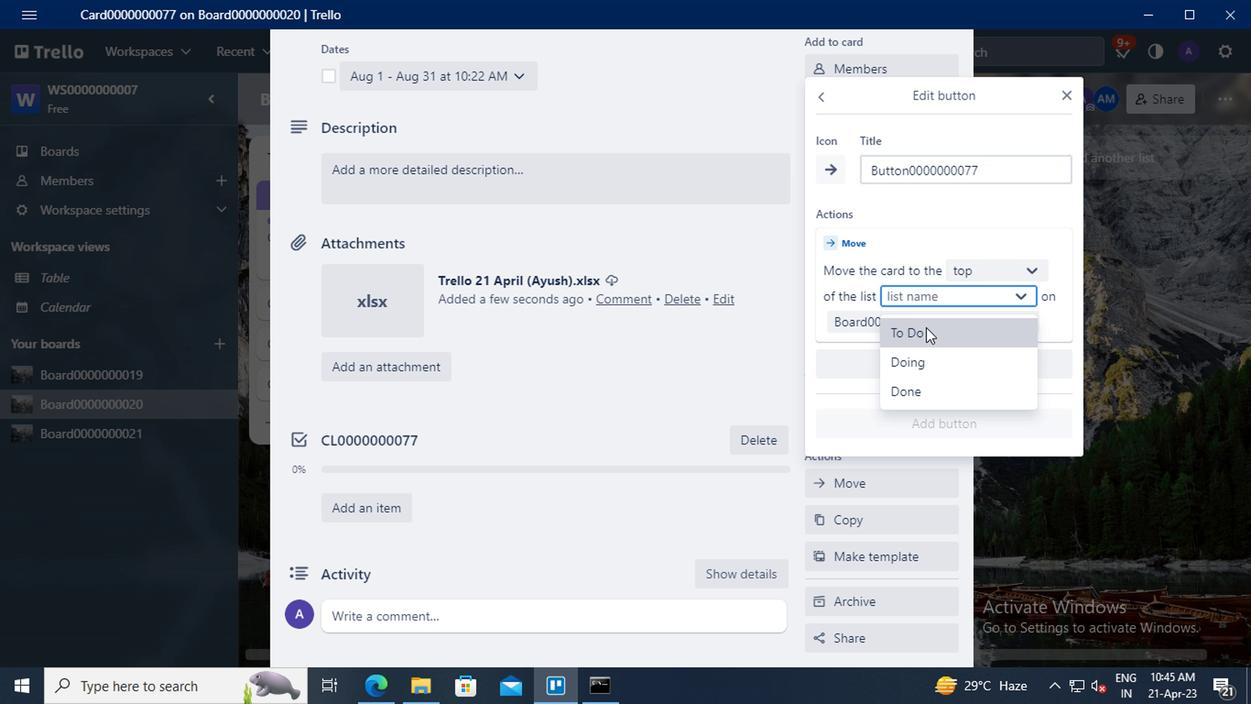 
Action: Mouse moved to (934, 419)
Screenshot: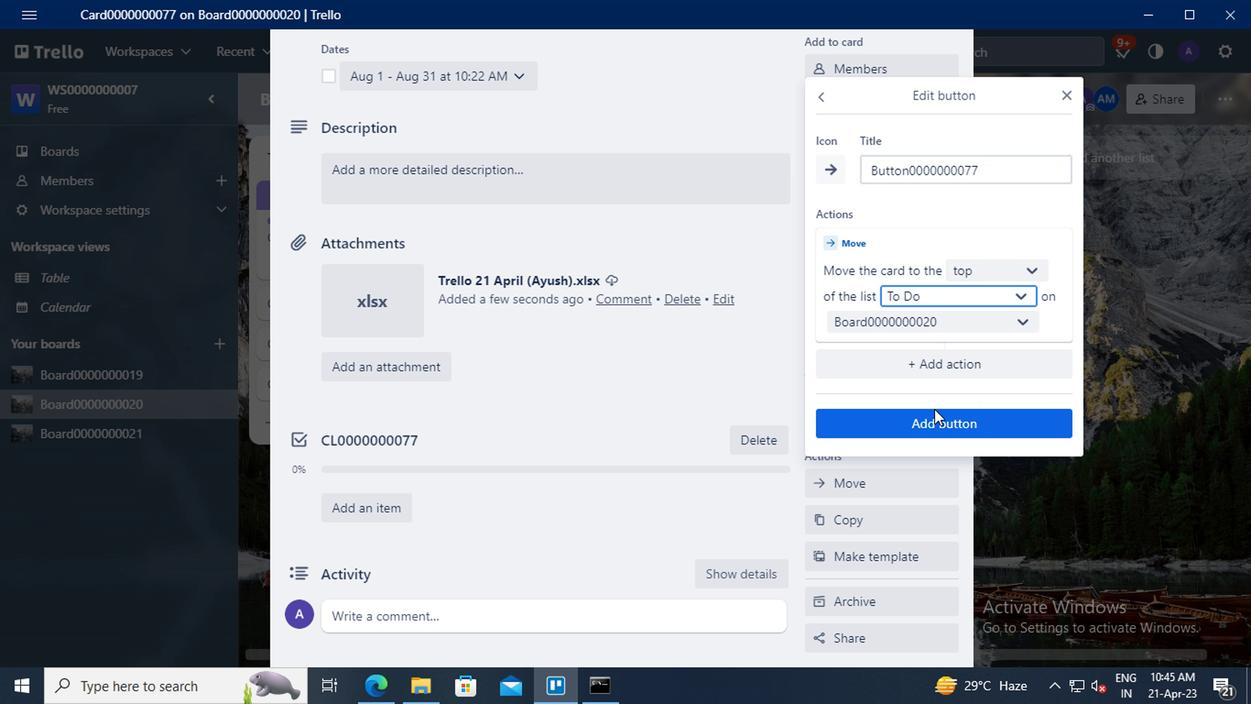 
Action: Mouse pressed left at (934, 419)
Screenshot: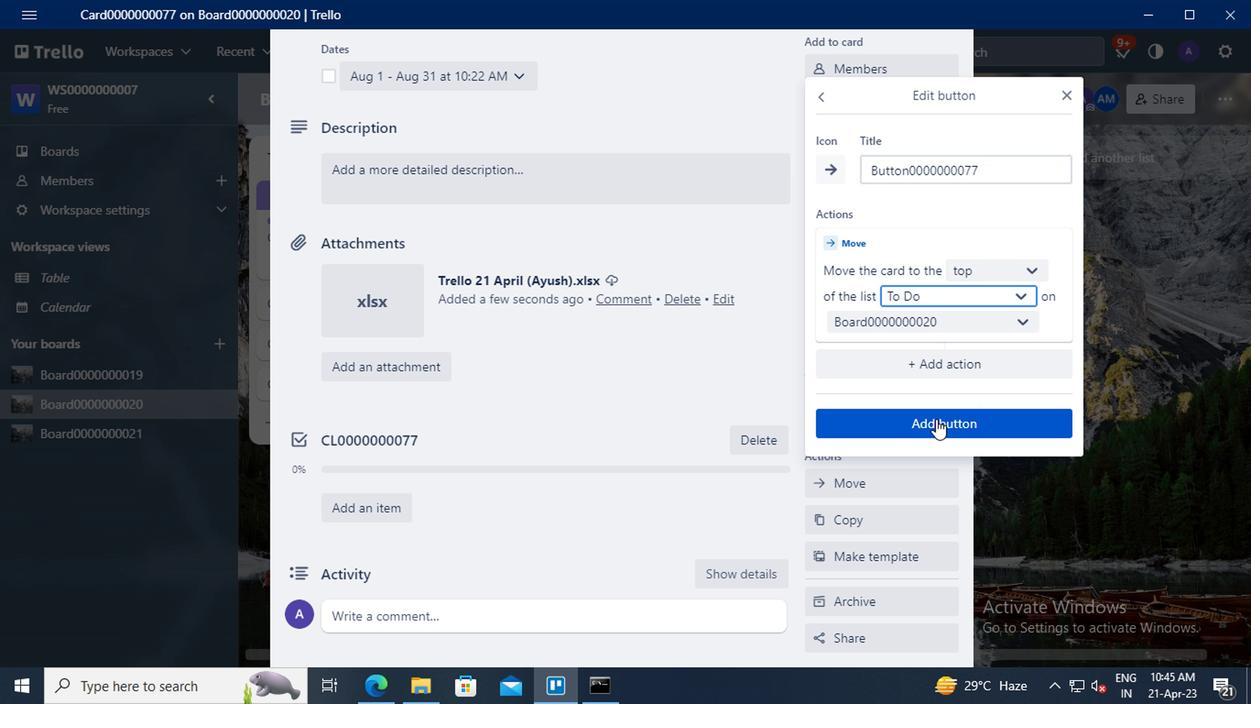 
Action: Mouse moved to (539, 366)
Screenshot: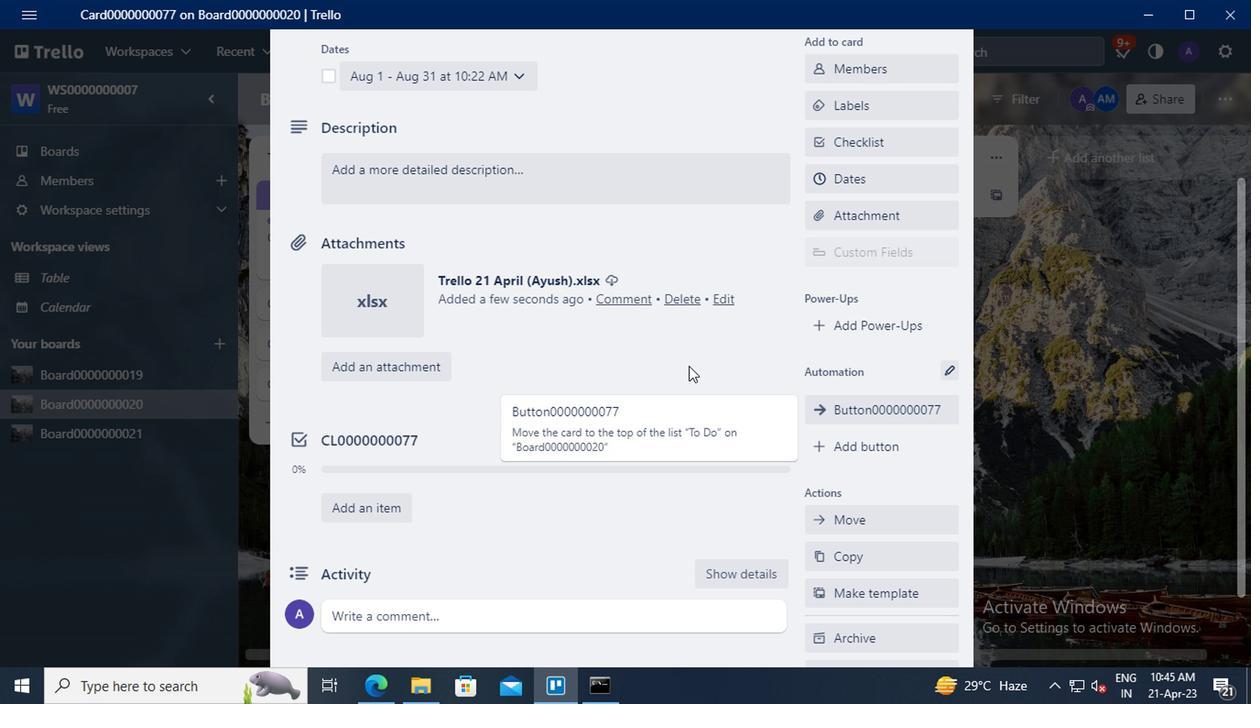 
Action: Mouse scrolled (539, 367) with delta (0, 0)
Screenshot: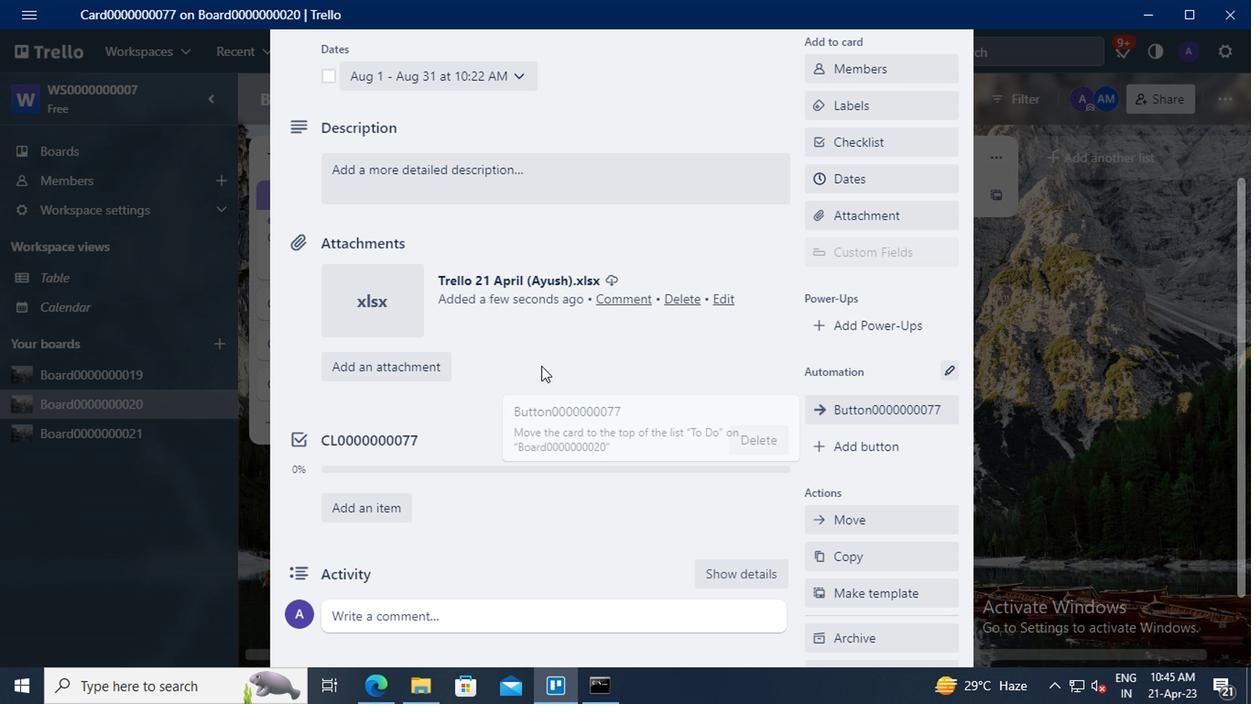 
Action: Mouse moved to (390, 271)
Screenshot: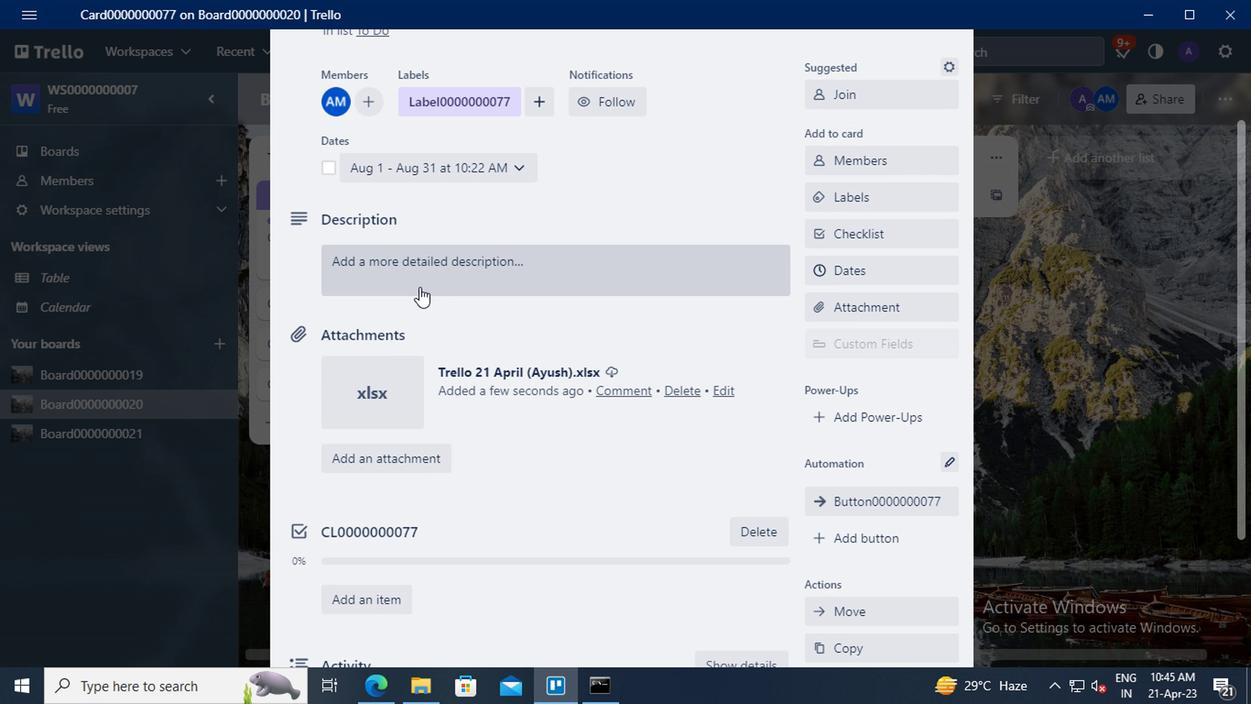 
Action: Mouse pressed left at (390, 271)
Screenshot: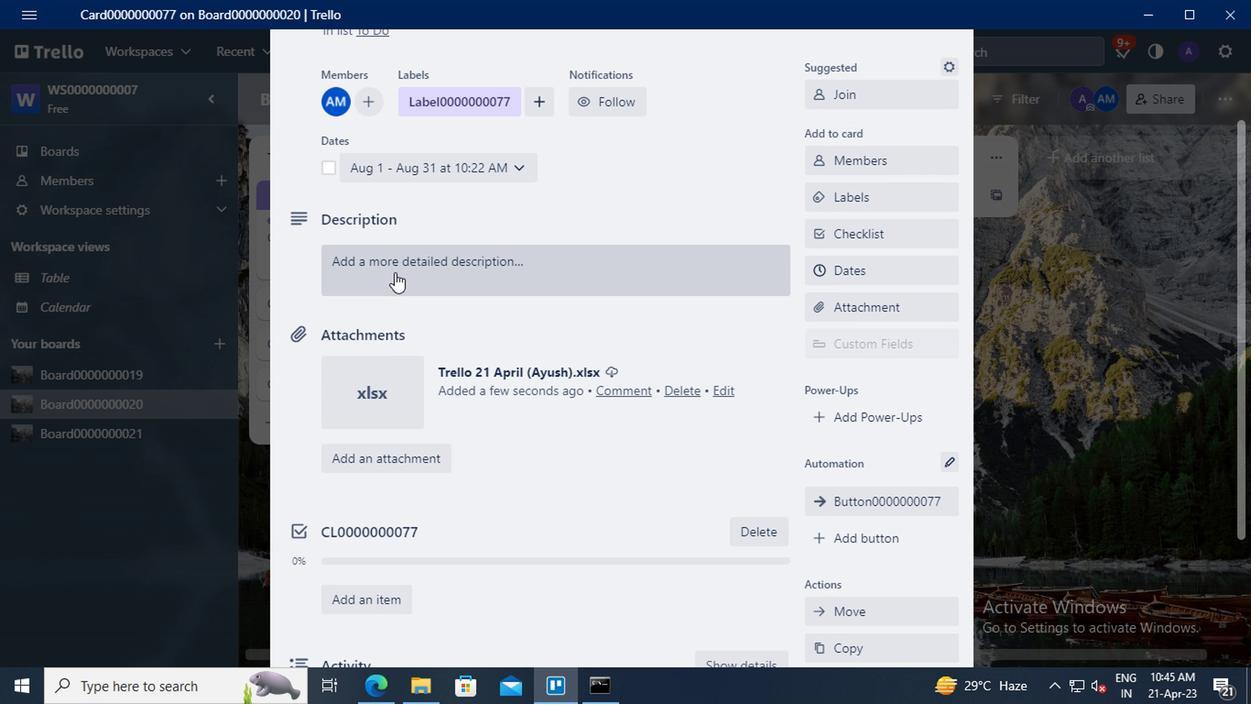
Action: Mouse moved to (359, 319)
Screenshot: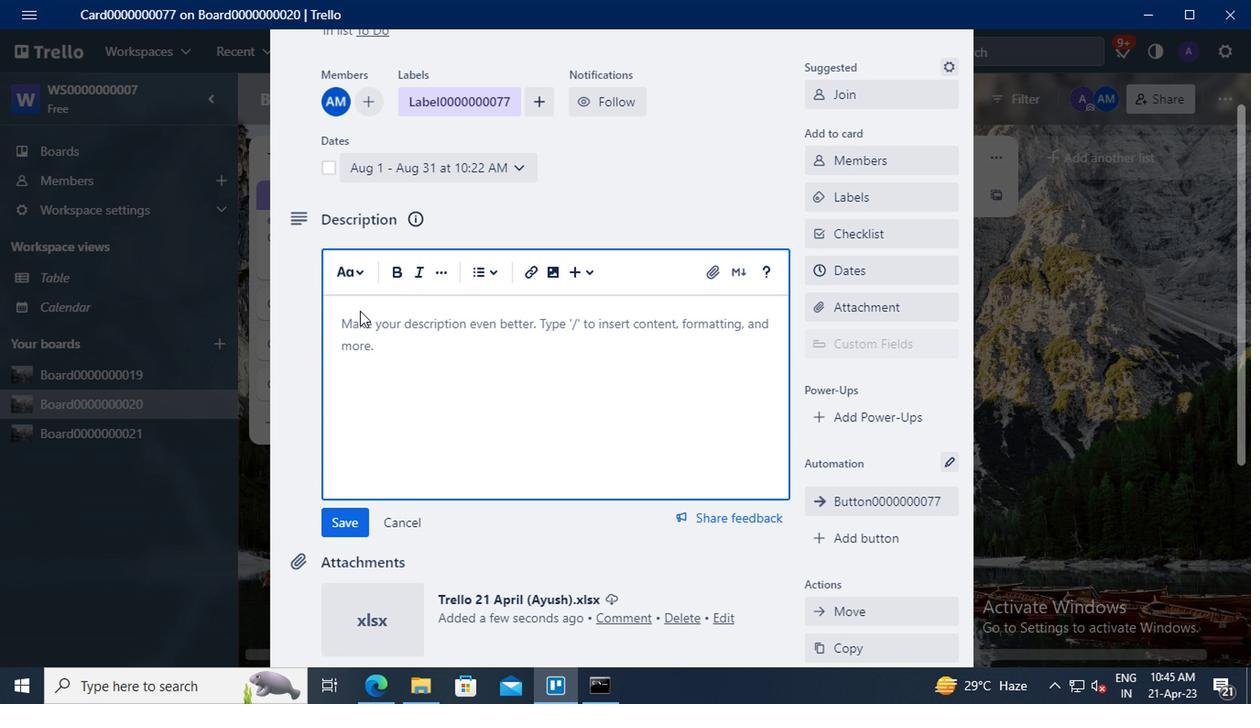 
Action: Mouse pressed left at (359, 319)
Screenshot: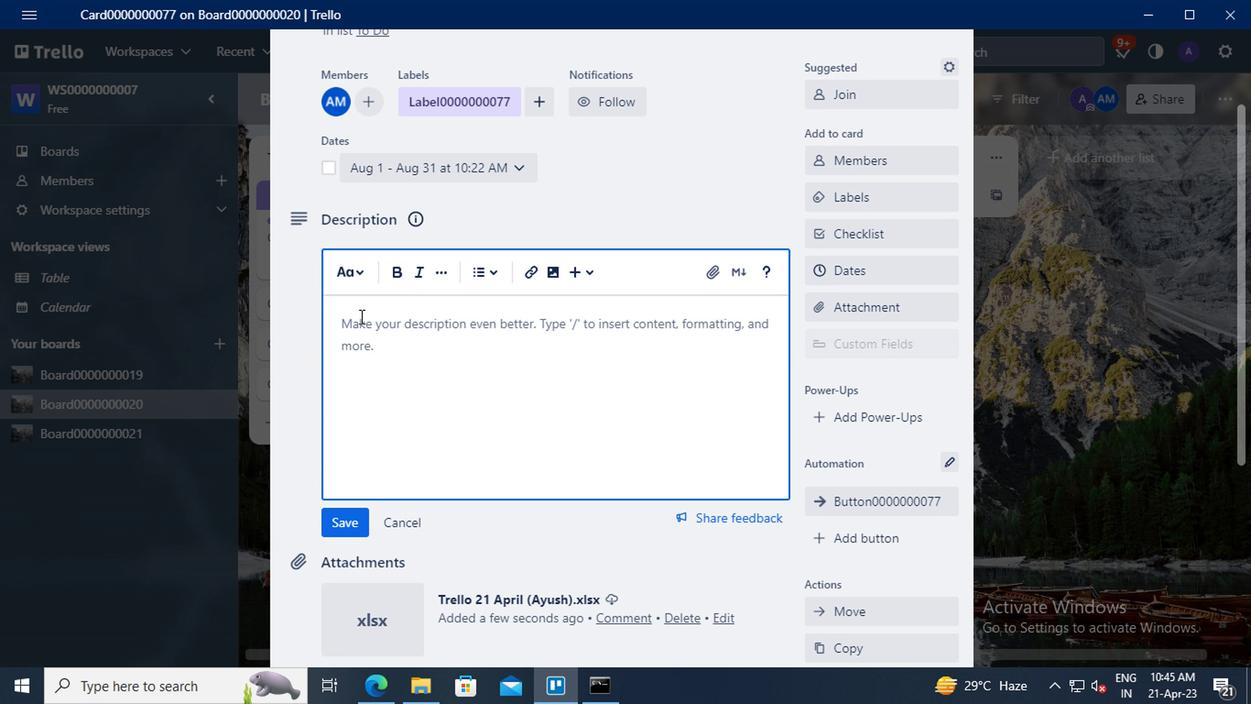 
Action: Key pressed <Key.shift>DS0000000077
Screenshot: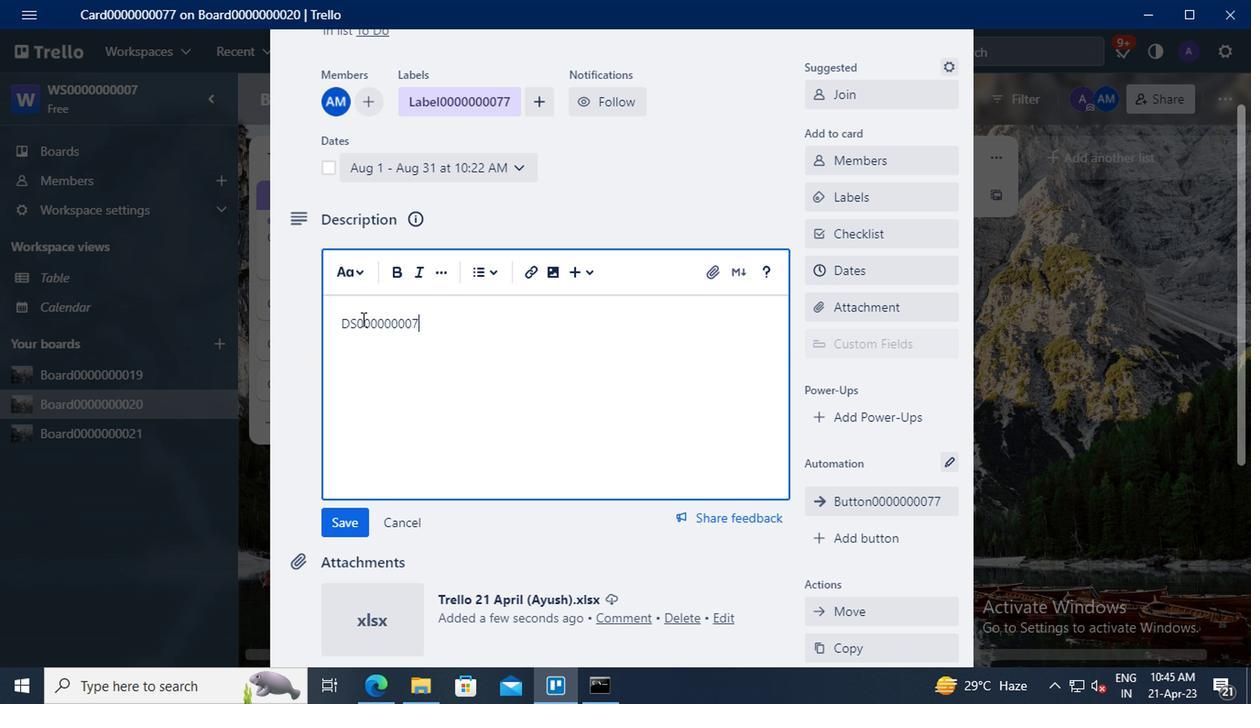 
Action: Mouse scrolled (359, 318) with delta (0, -1)
Screenshot: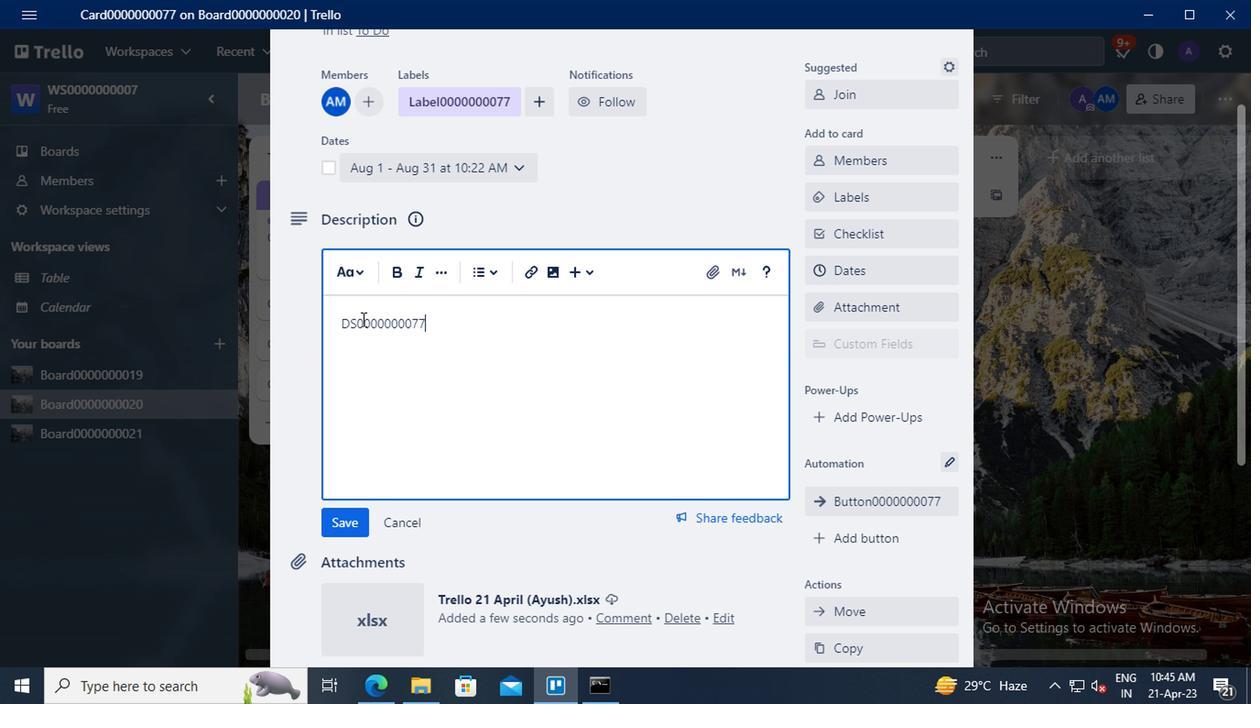 
Action: Mouse moved to (352, 429)
Screenshot: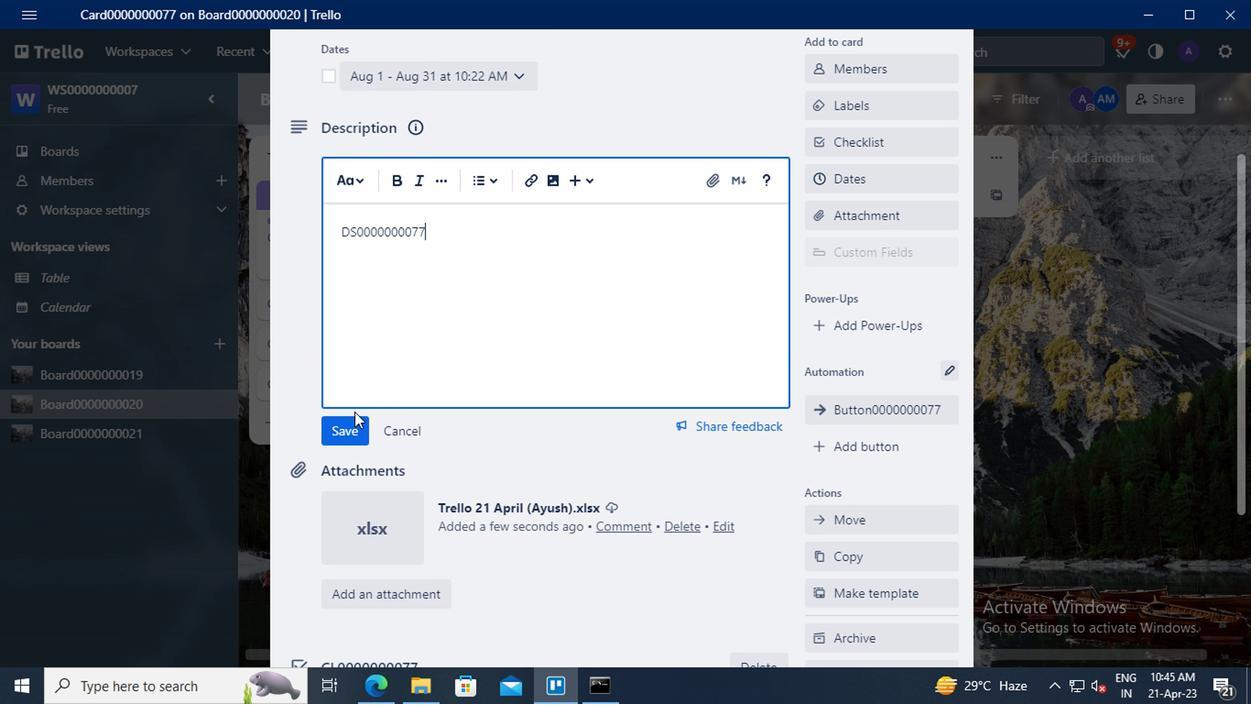 
Action: Mouse pressed left at (352, 429)
Screenshot: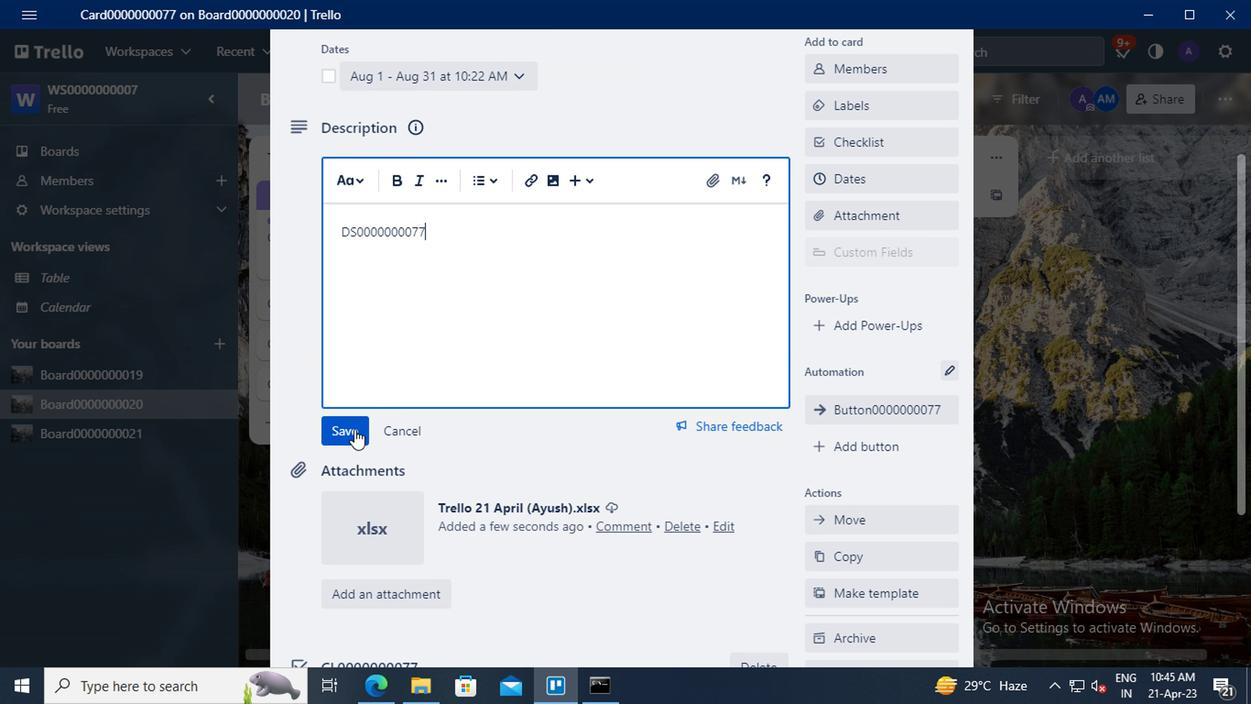 
Action: Mouse scrolled (352, 429) with delta (0, 0)
Screenshot: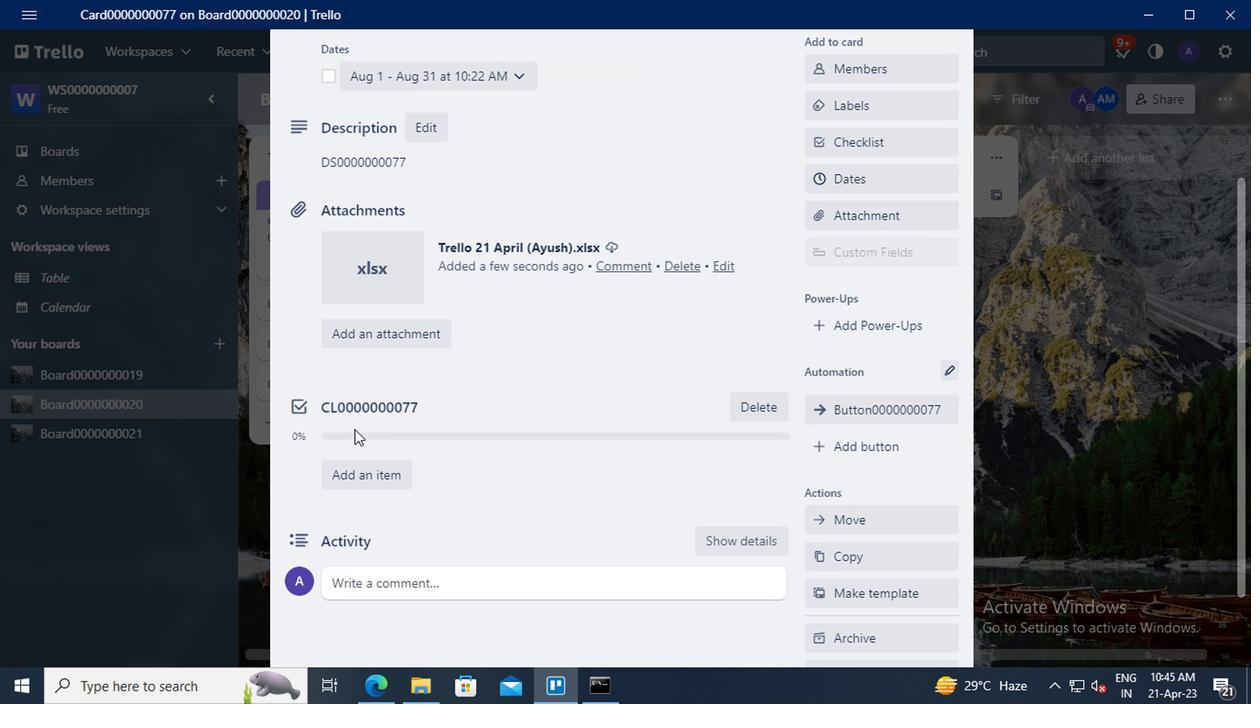 
Action: Mouse scrolled (352, 429) with delta (0, 0)
Screenshot: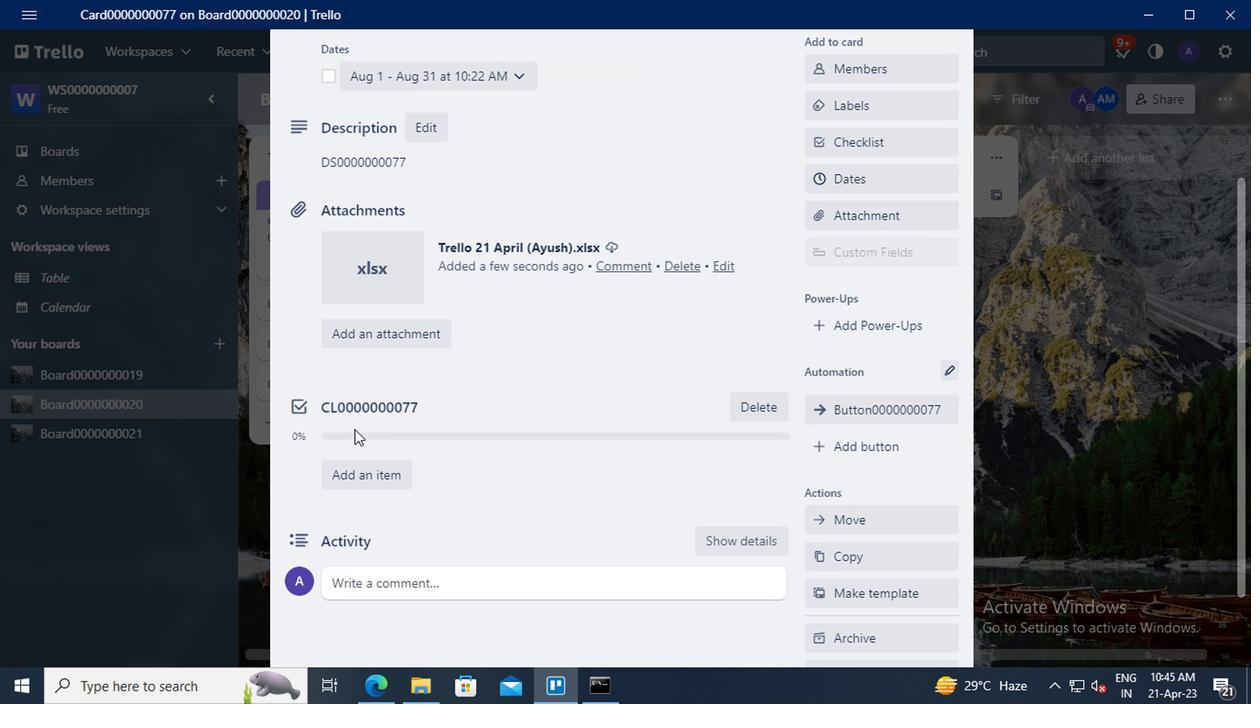 
Action: Mouse moved to (381, 461)
Screenshot: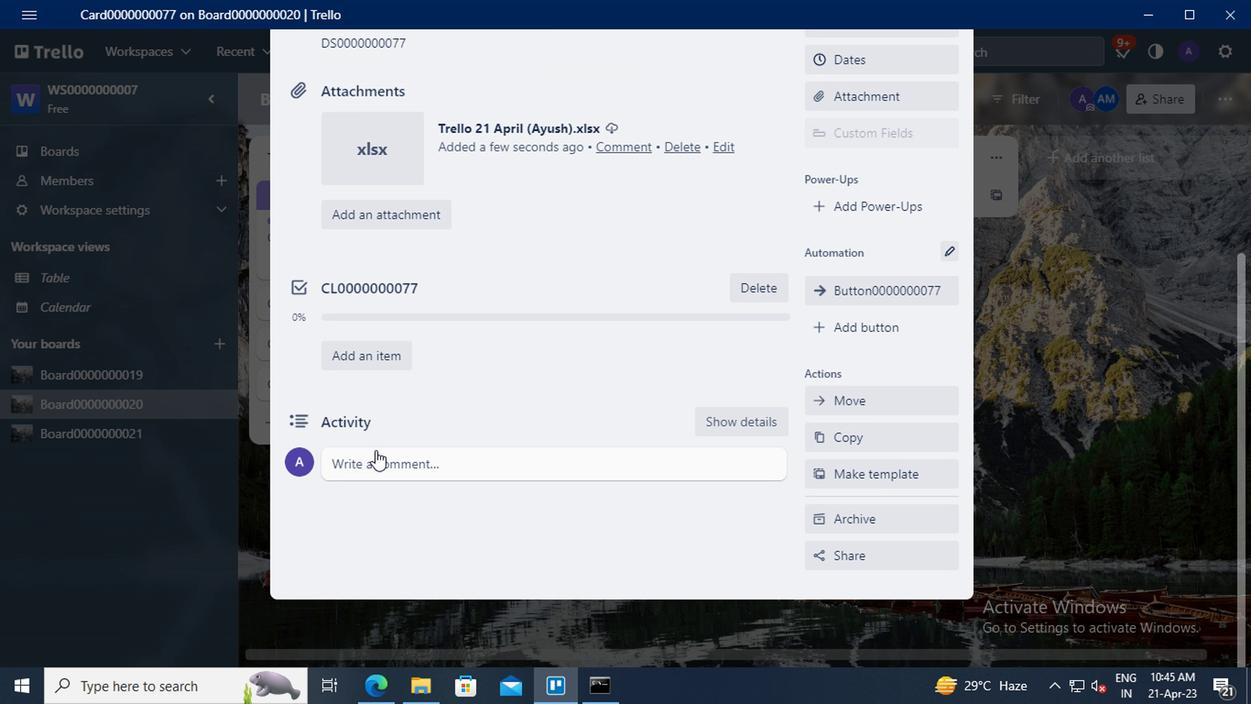 
Action: Mouse pressed left at (381, 461)
Screenshot: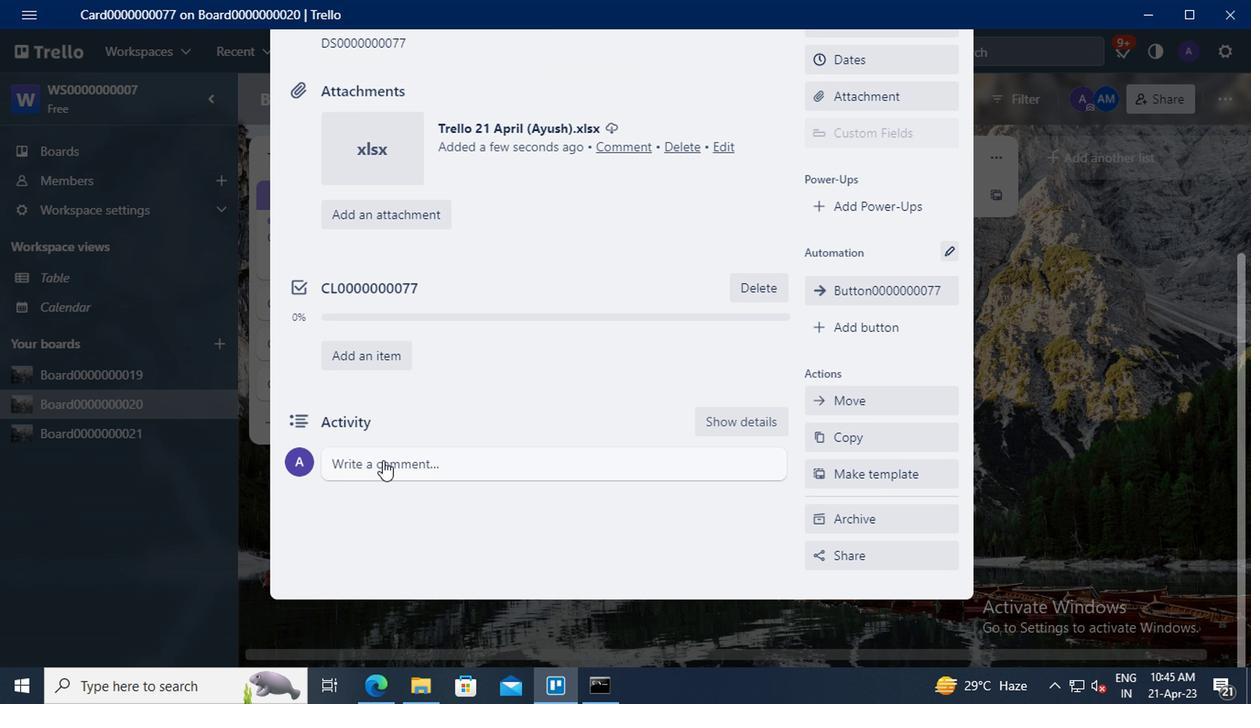 
Action: Key pressed <Key.shift>CM0000000077
Screenshot: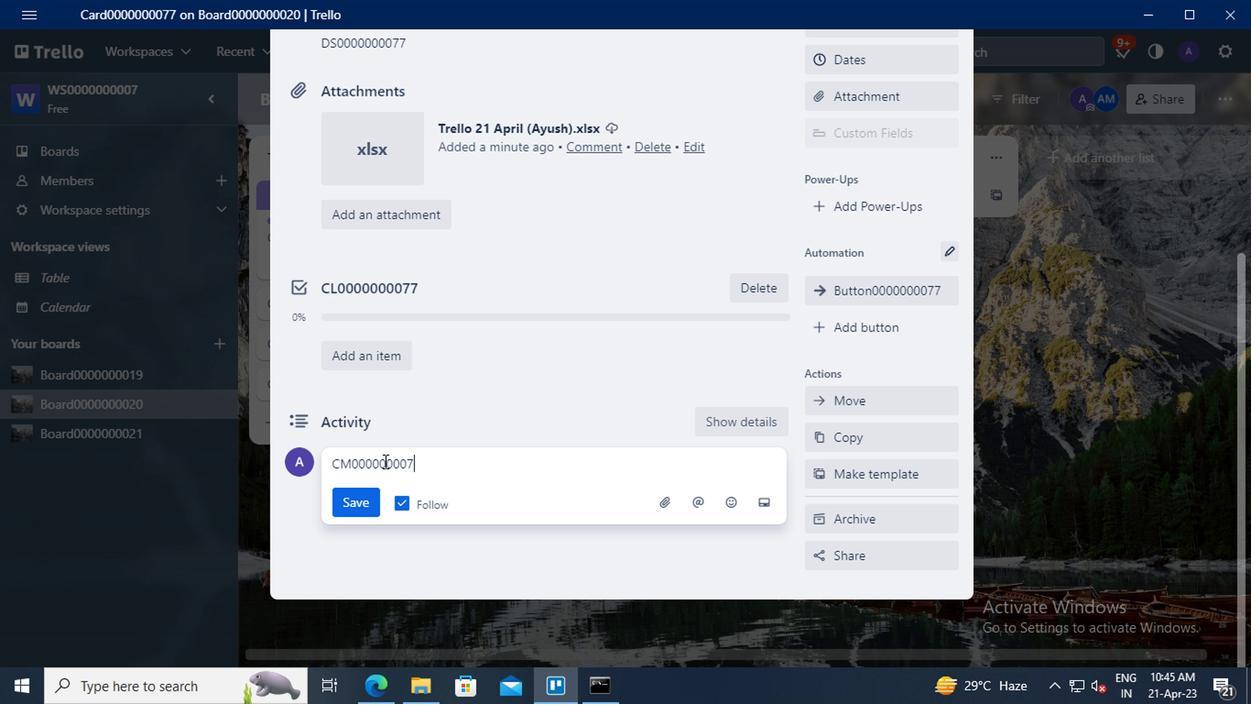 
Action: Mouse moved to (363, 505)
Screenshot: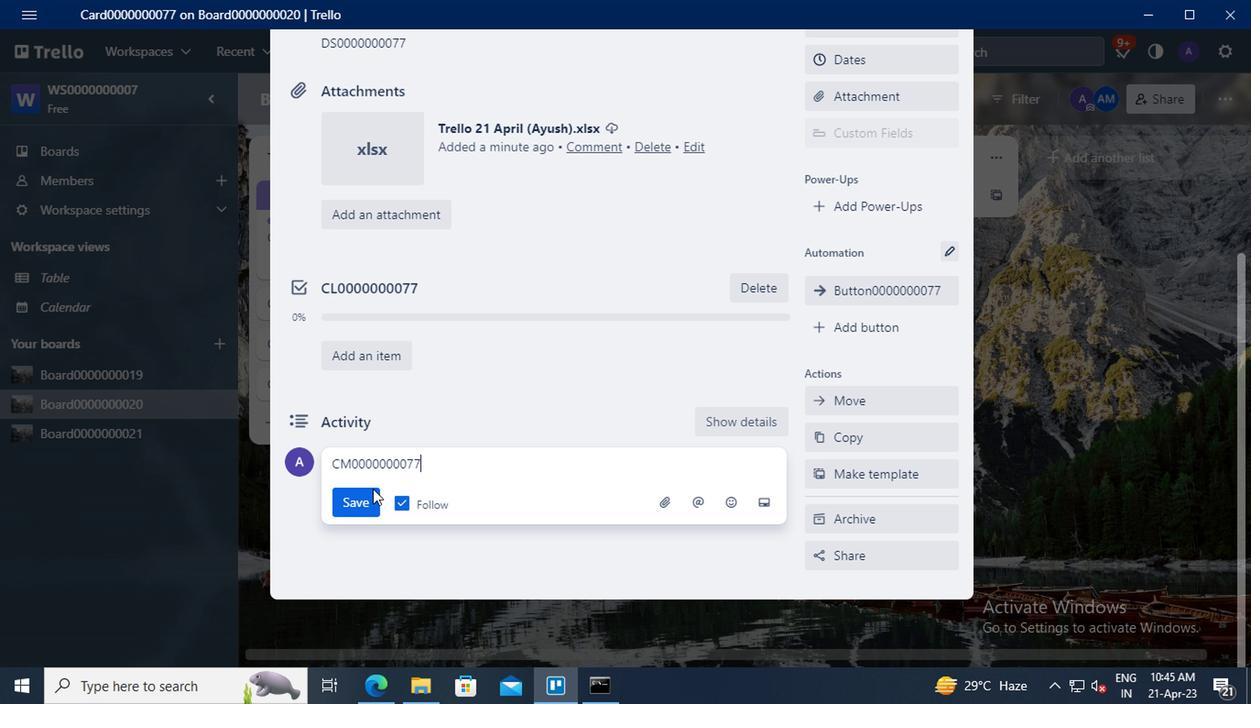 
Action: Mouse pressed left at (363, 505)
Screenshot: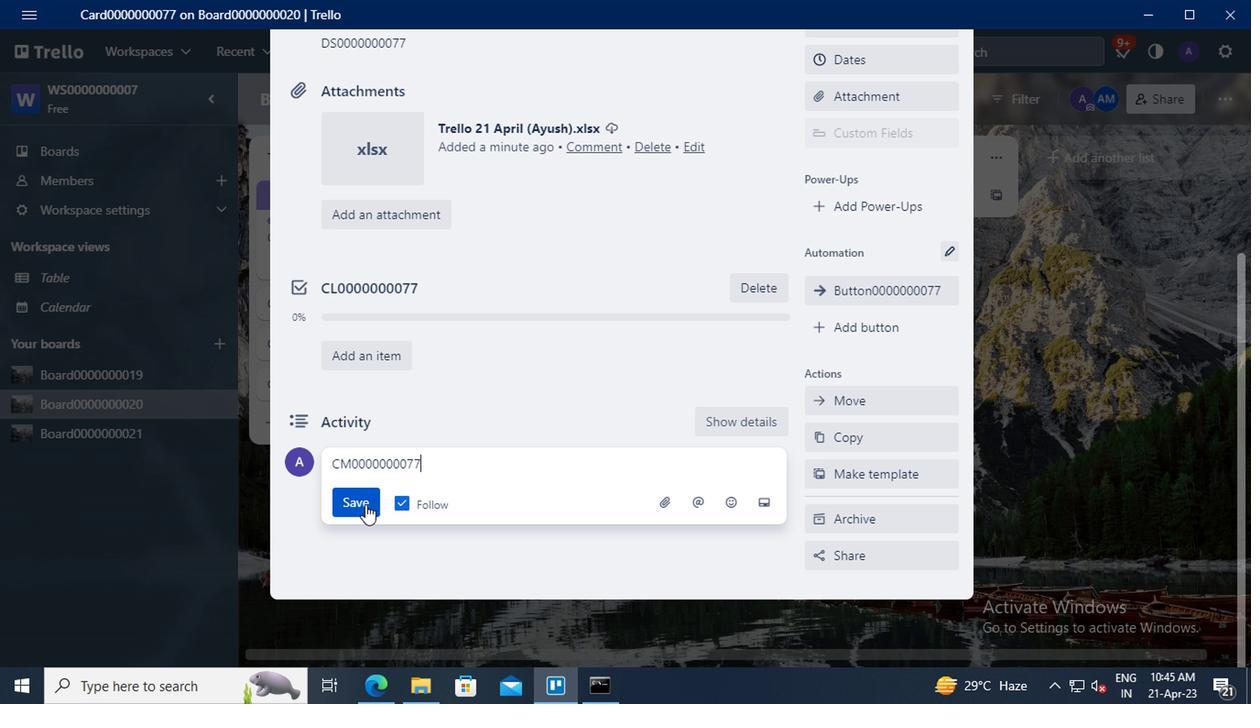 
